 Task: Look for space in Oviedo, Spain from 4th June, 2023 to 8th June, 2023 for 2 adults in price range Rs.8000 to Rs.16000. Place can be private room with 1  bedroom having 1 bed and 1 bathroom. Property type can be house, flat, guest house, hotel. Amenities needed are: washing machine. Booking option can be shelf check-in. Required host language is English.
Action: Mouse moved to (322, 153)
Screenshot: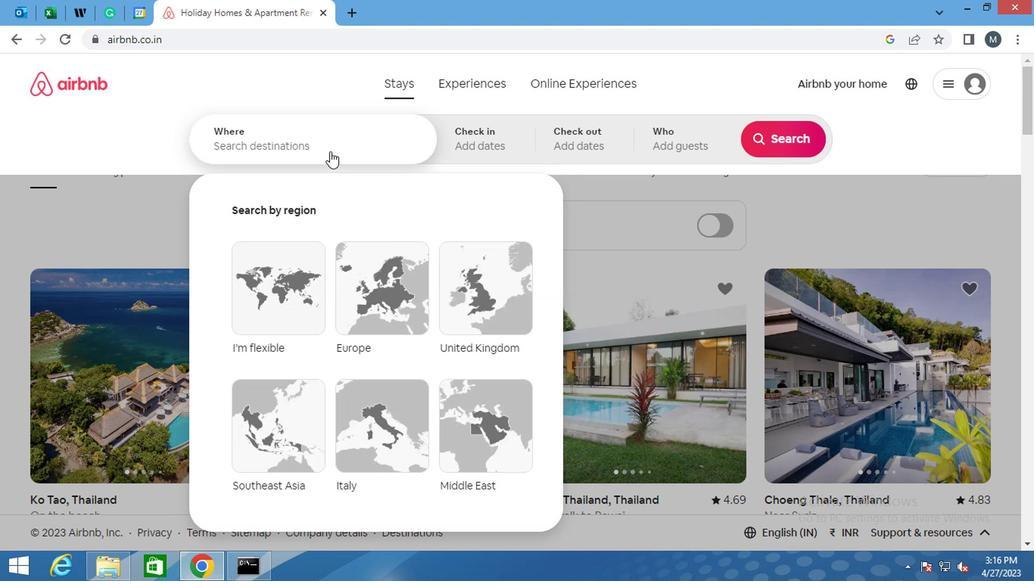 
Action: Mouse pressed left at (322, 153)
Screenshot: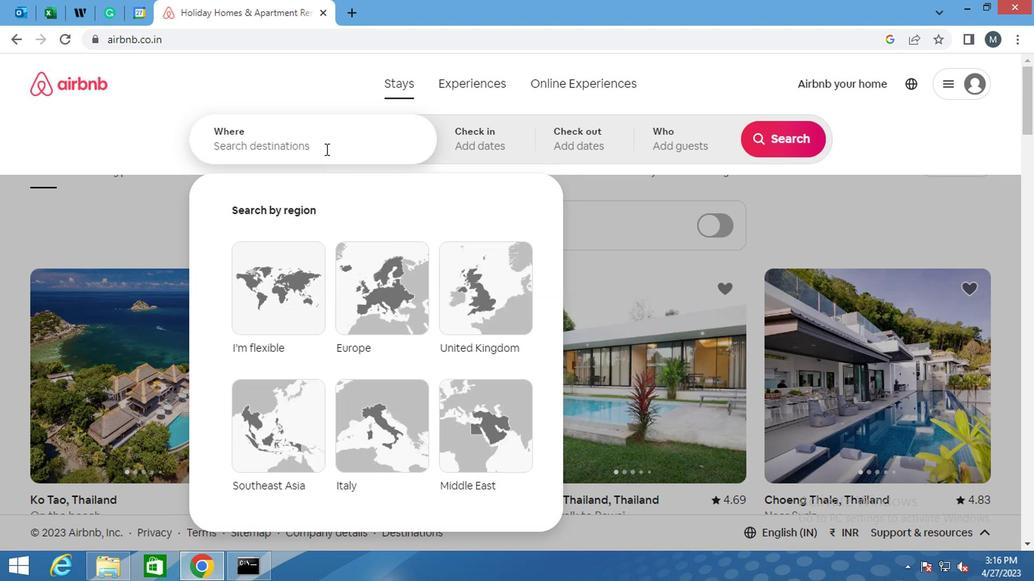
Action: Mouse moved to (320, 153)
Screenshot: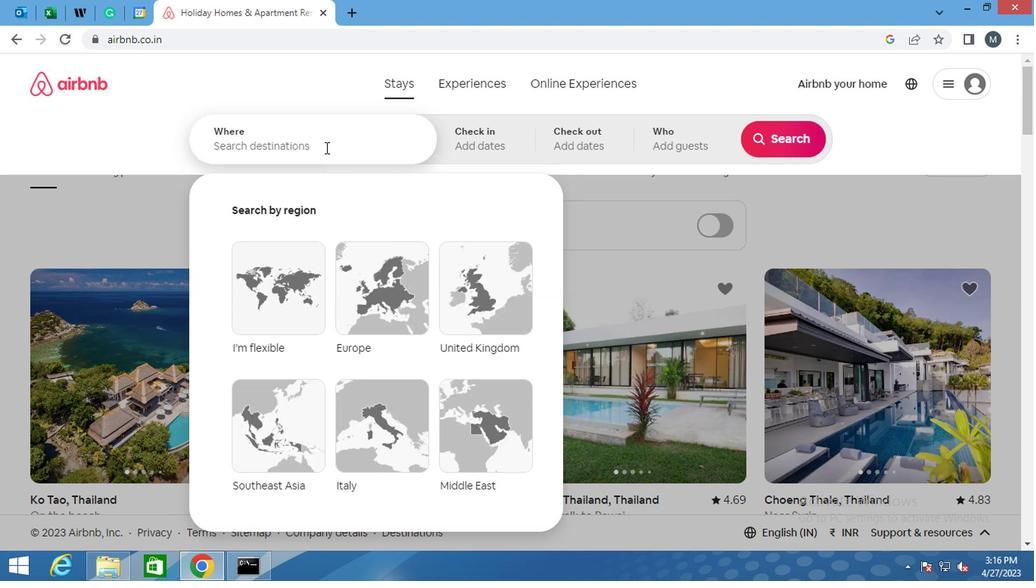 
Action: Key pressed <Key.shift>OVIEDO
Screenshot: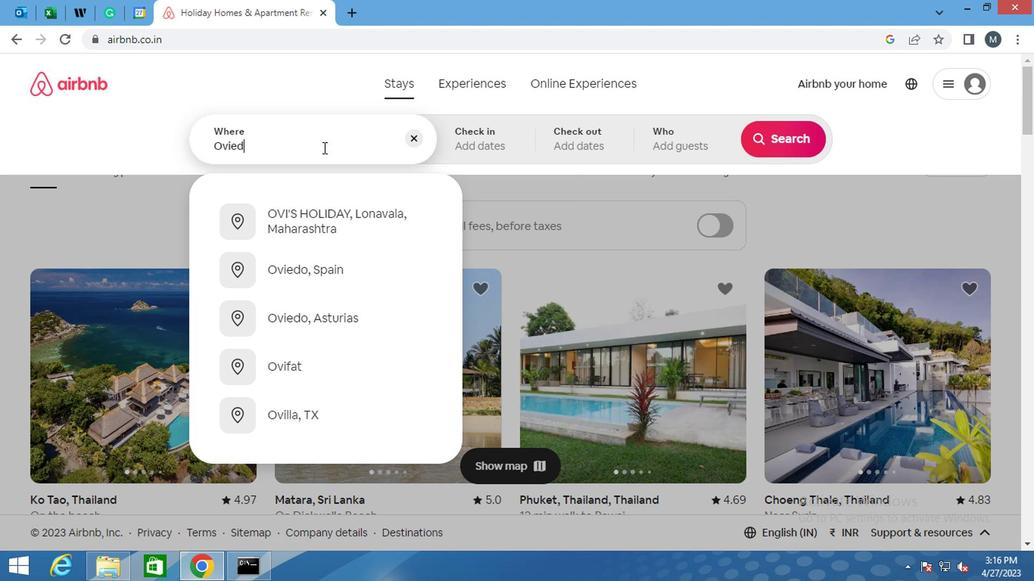 
Action: Mouse moved to (337, 224)
Screenshot: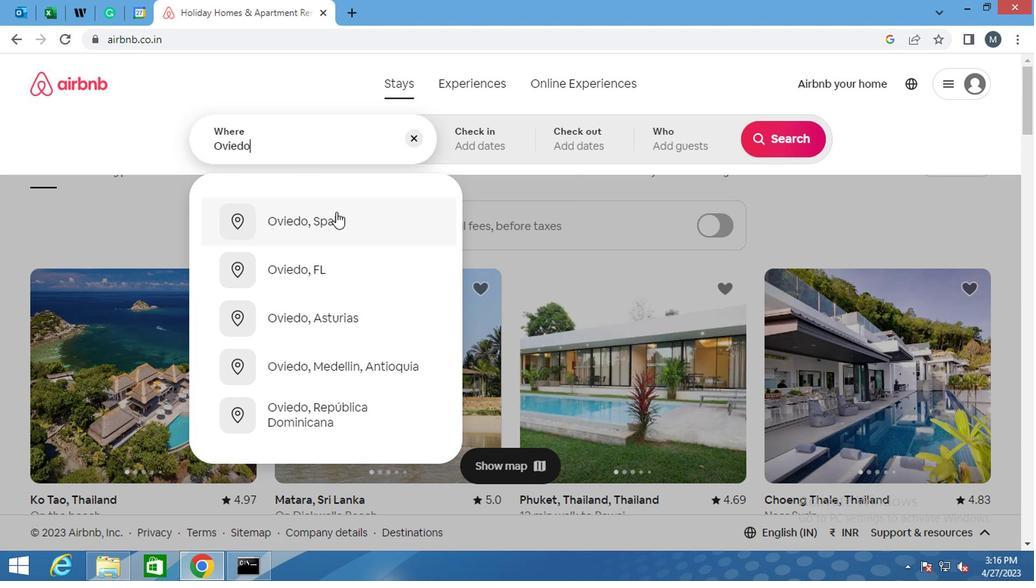 
Action: Mouse pressed left at (337, 224)
Screenshot: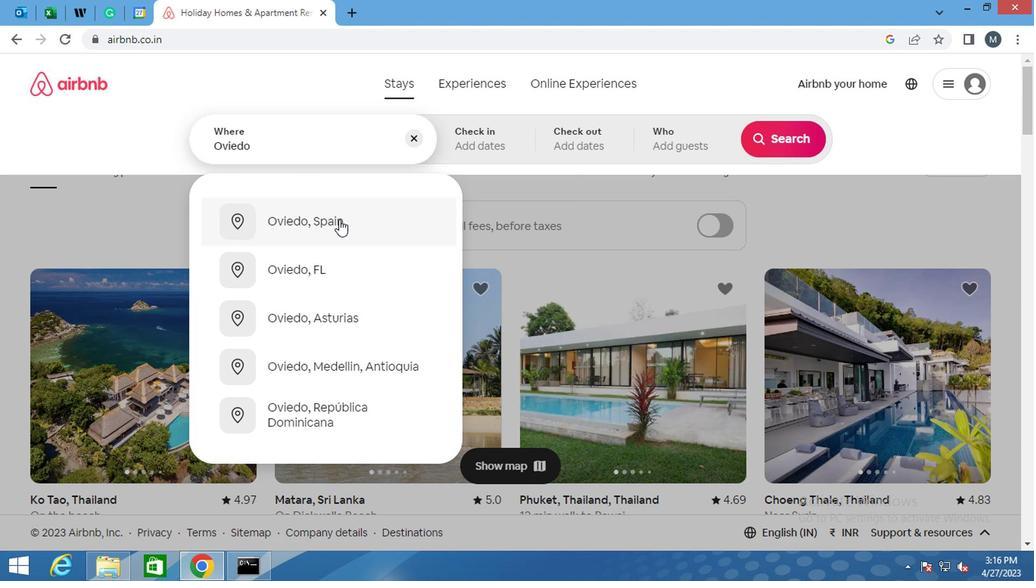 
Action: Mouse moved to (772, 259)
Screenshot: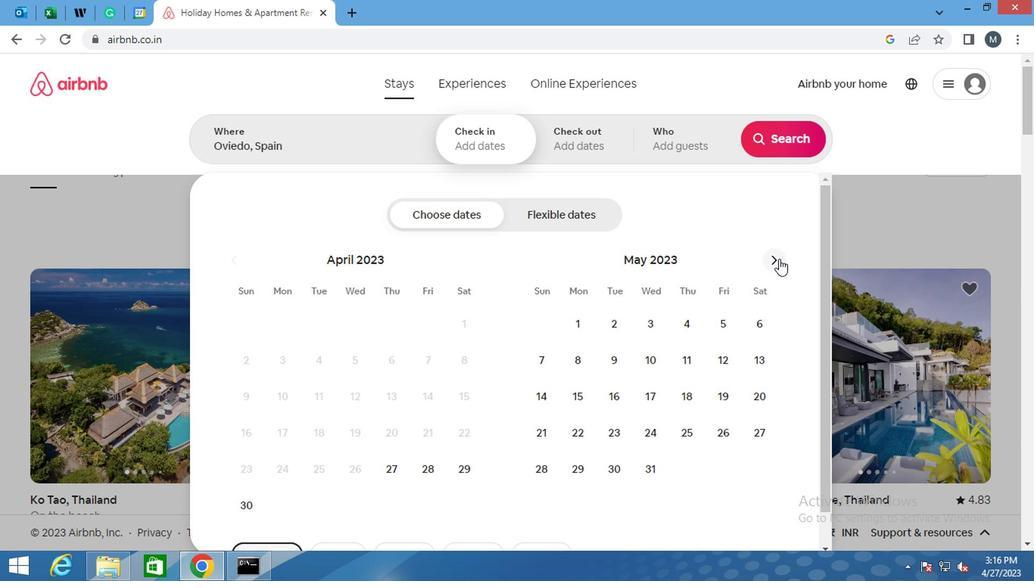 
Action: Mouse pressed left at (772, 259)
Screenshot: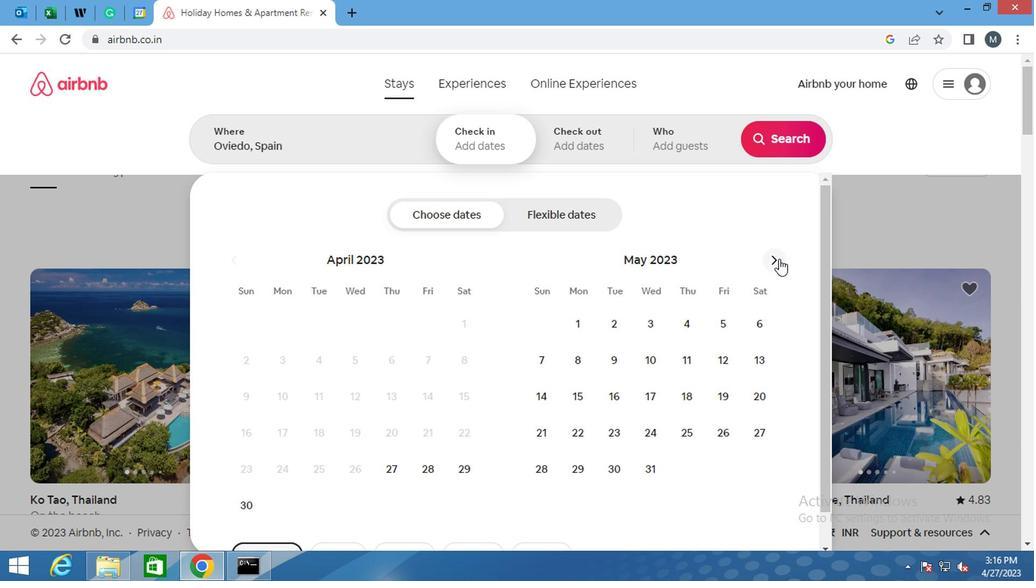 
Action: Mouse moved to (544, 362)
Screenshot: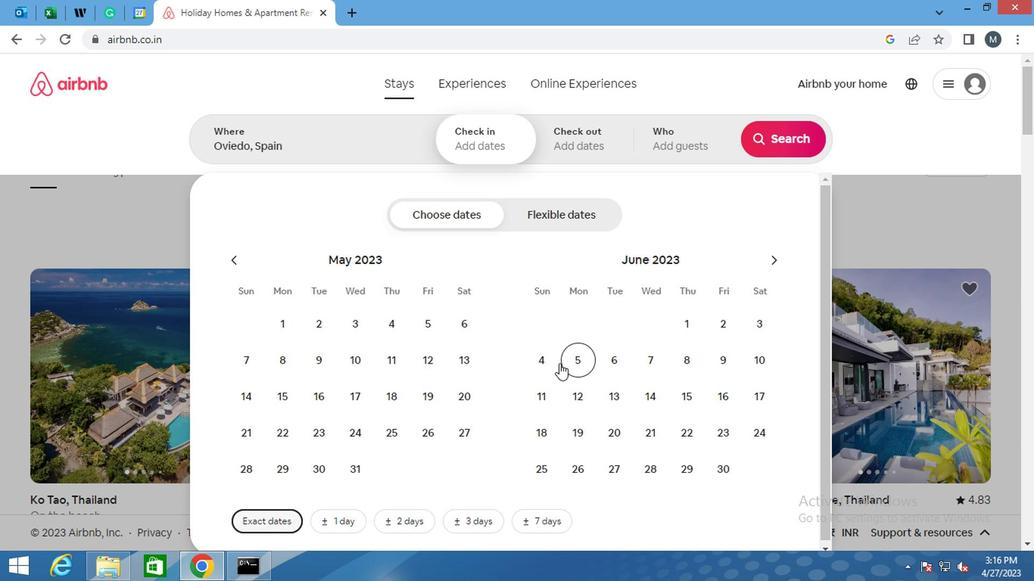 
Action: Mouse pressed left at (544, 362)
Screenshot: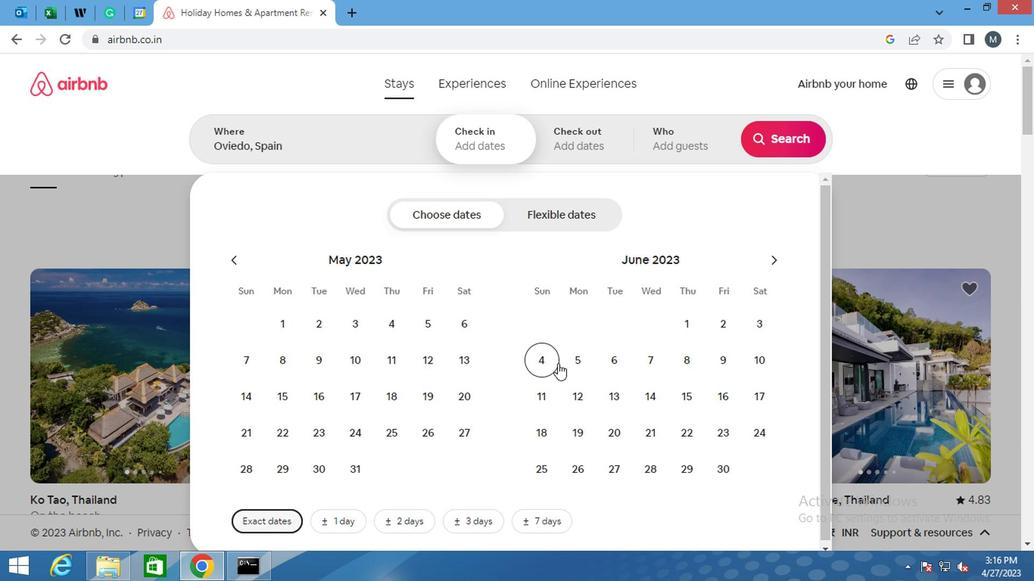
Action: Mouse moved to (683, 366)
Screenshot: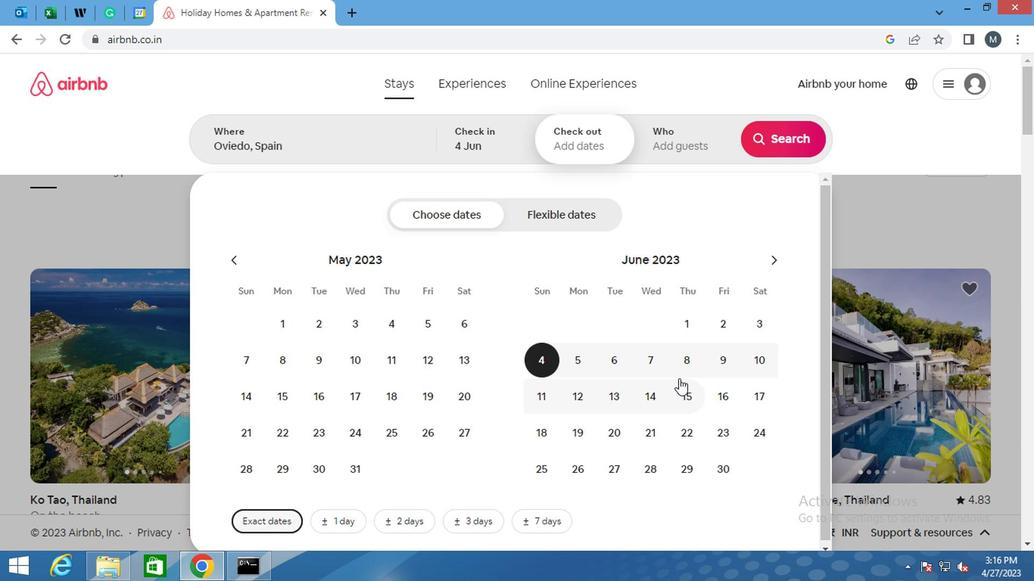 
Action: Mouse pressed left at (683, 366)
Screenshot: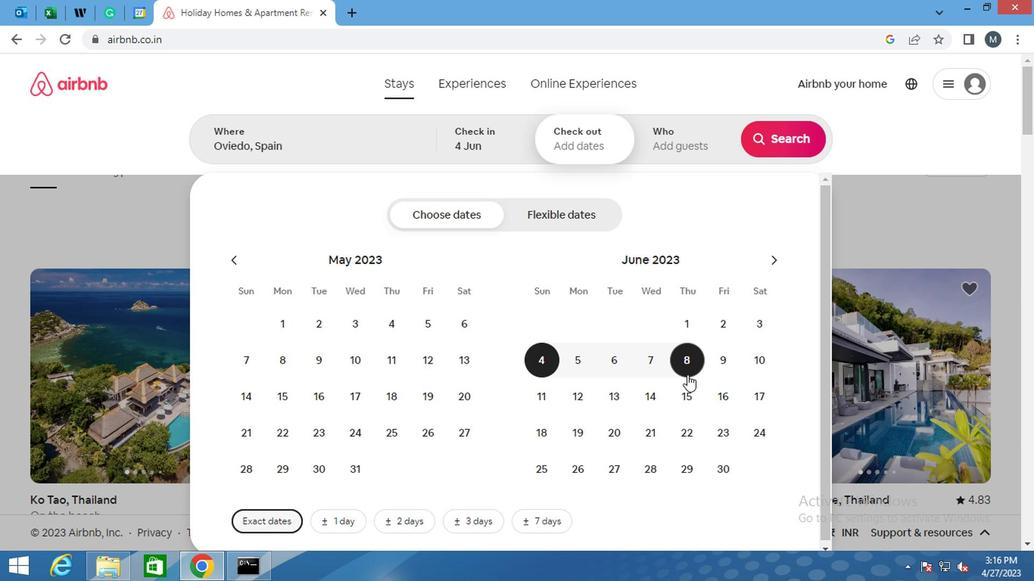 
Action: Mouse moved to (687, 147)
Screenshot: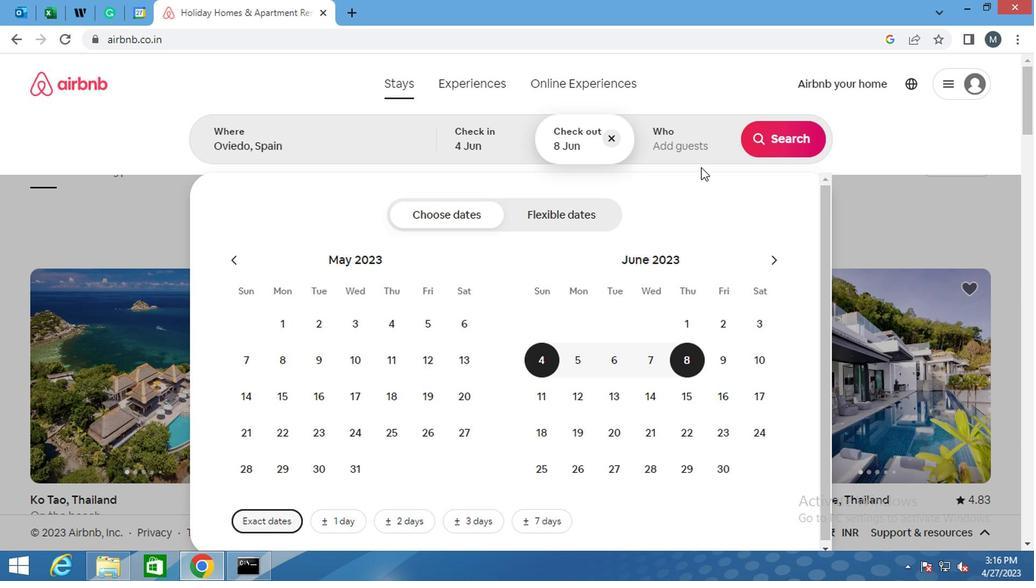 
Action: Mouse pressed left at (687, 147)
Screenshot: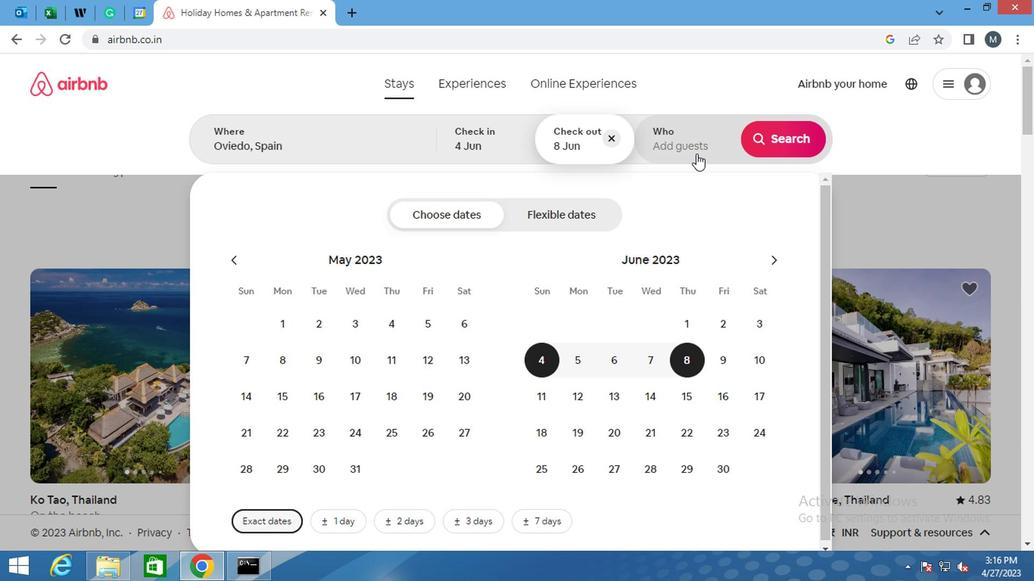 
Action: Mouse moved to (778, 229)
Screenshot: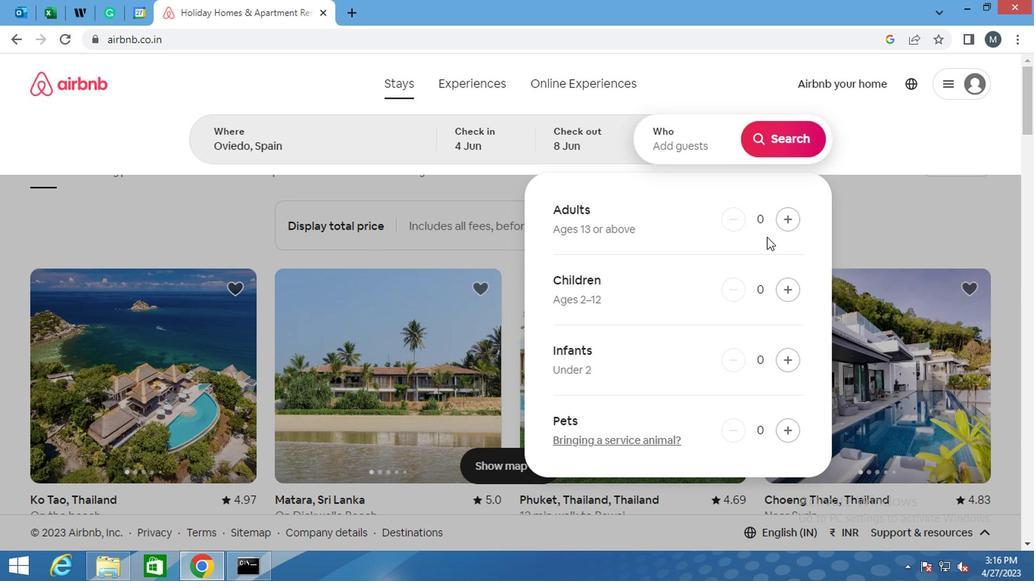 
Action: Mouse pressed left at (778, 229)
Screenshot: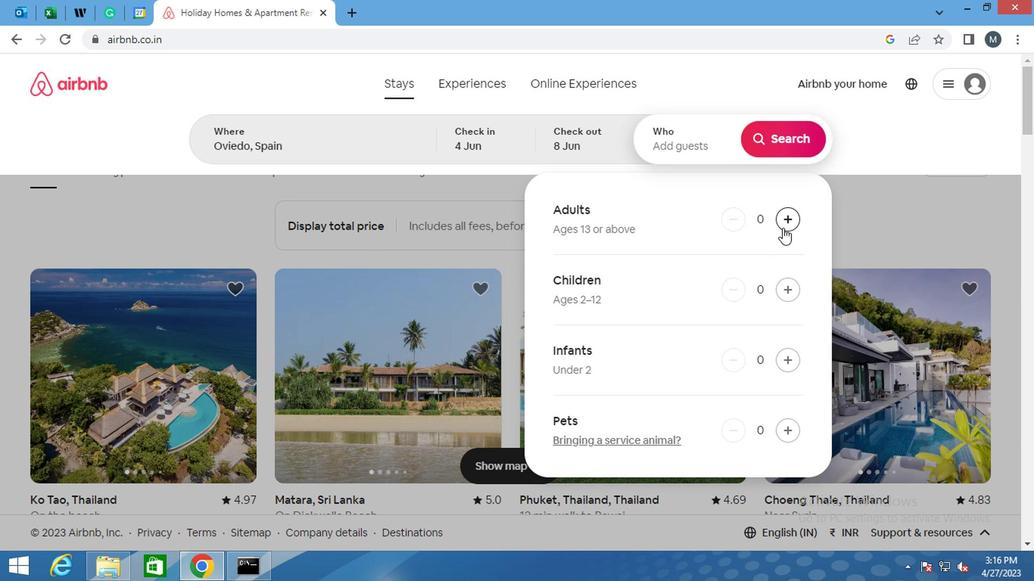 
Action: Mouse moved to (779, 229)
Screenshot: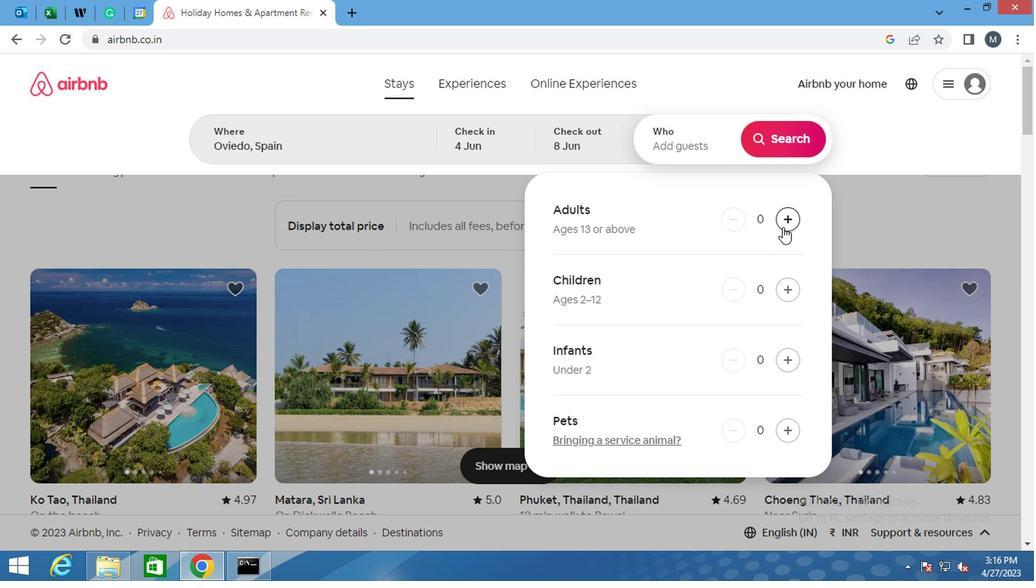 
Action: Mouse pressed left at (779, 229)
Screenshot: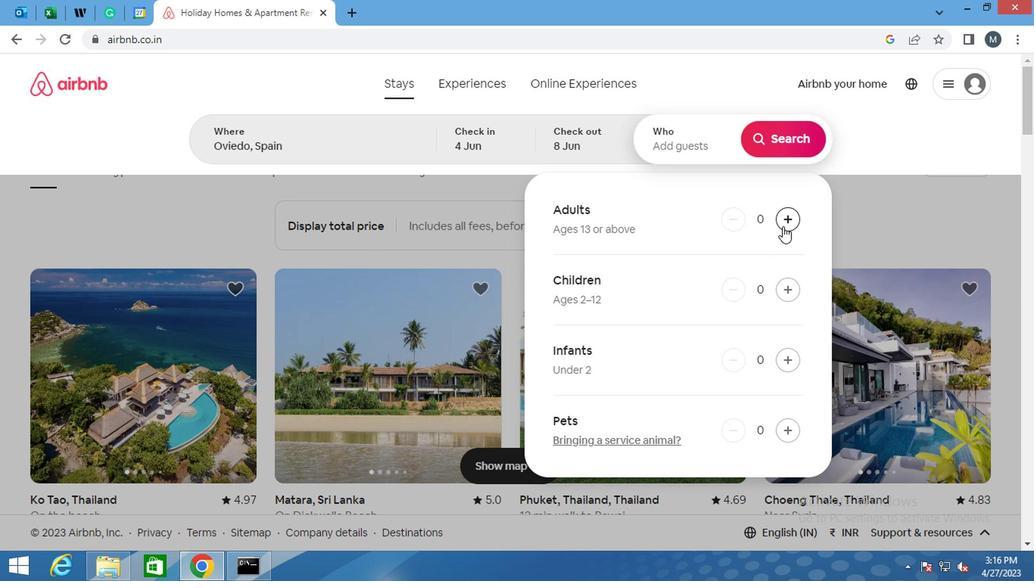 
Action: Mouse moved to (774, 147)
Screenshot: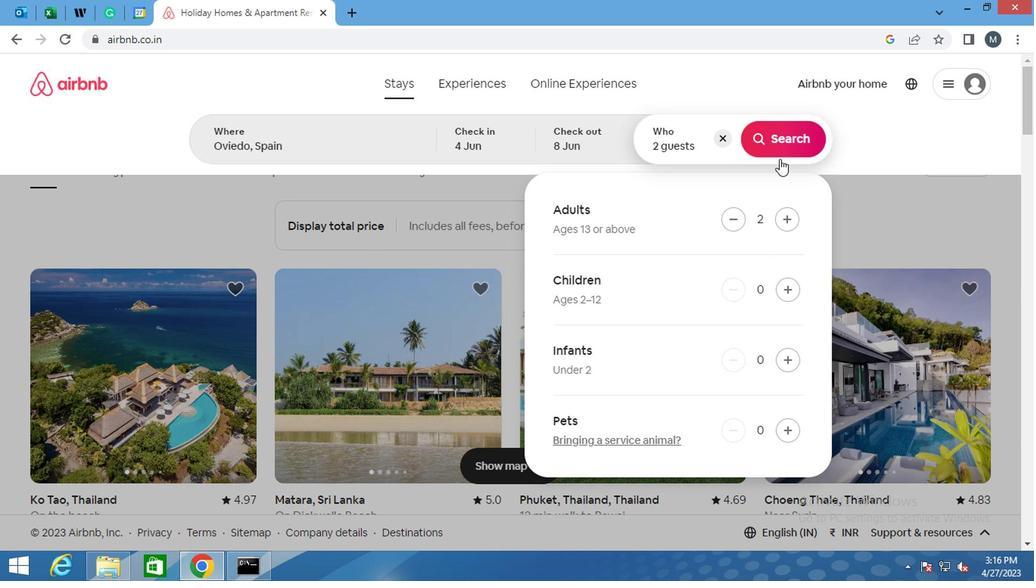 
Action: Mouse pressed left at (774, 147)
Screenshot: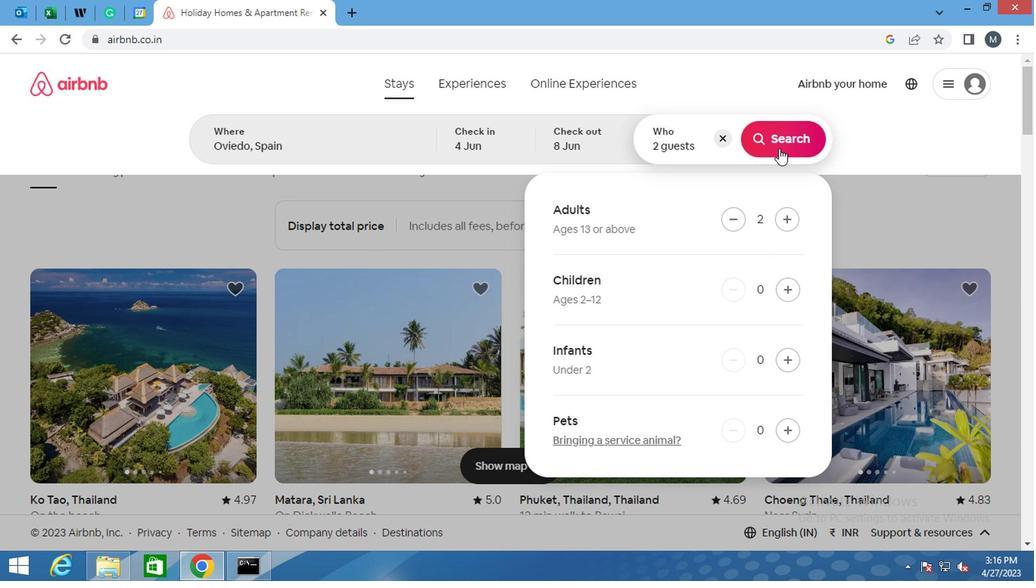 
Action: Mouse moved to (962, 148)
Screenshot: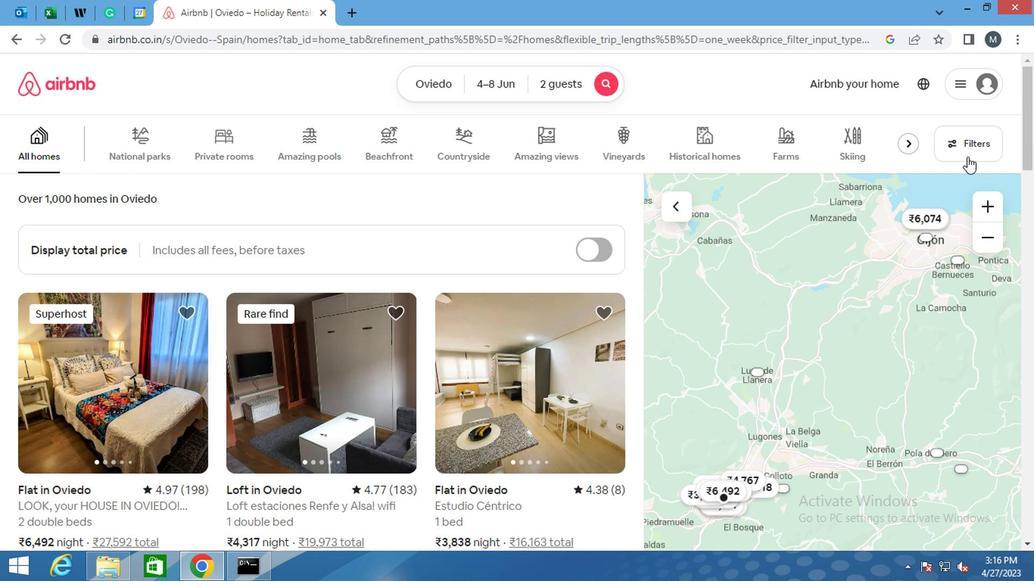 
Action: Mouse pressed left at (962, 148)
Screenshot: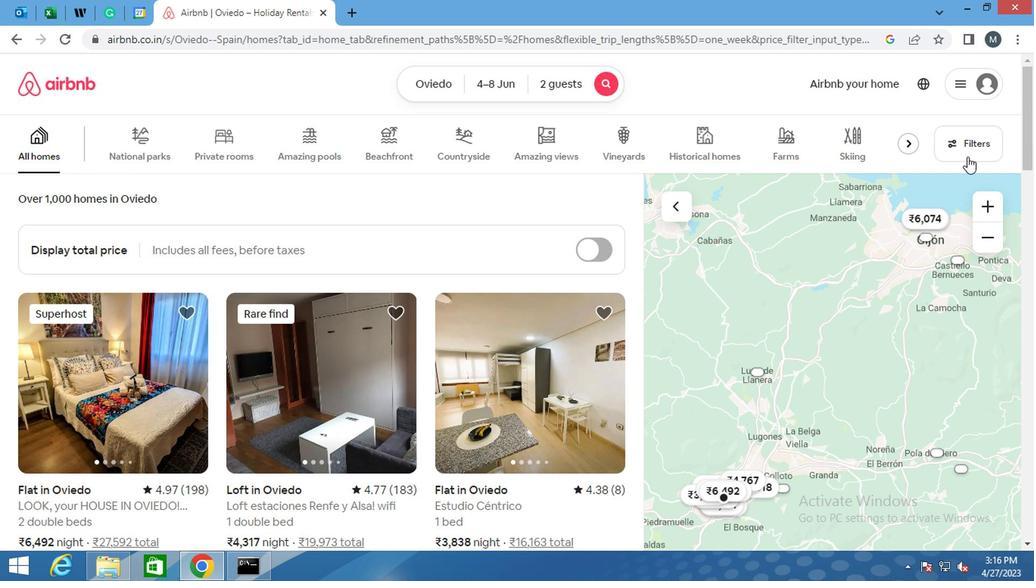 
Action: Mouse moved to (380, 335)
Screenshot: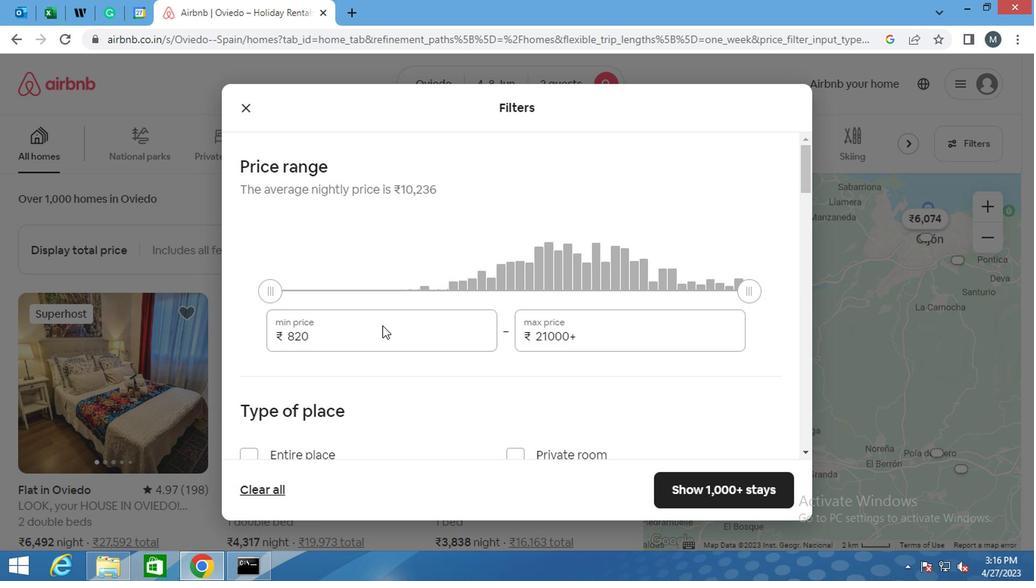 
Action: Mouse pressed left at (380, 335)
Screenshot: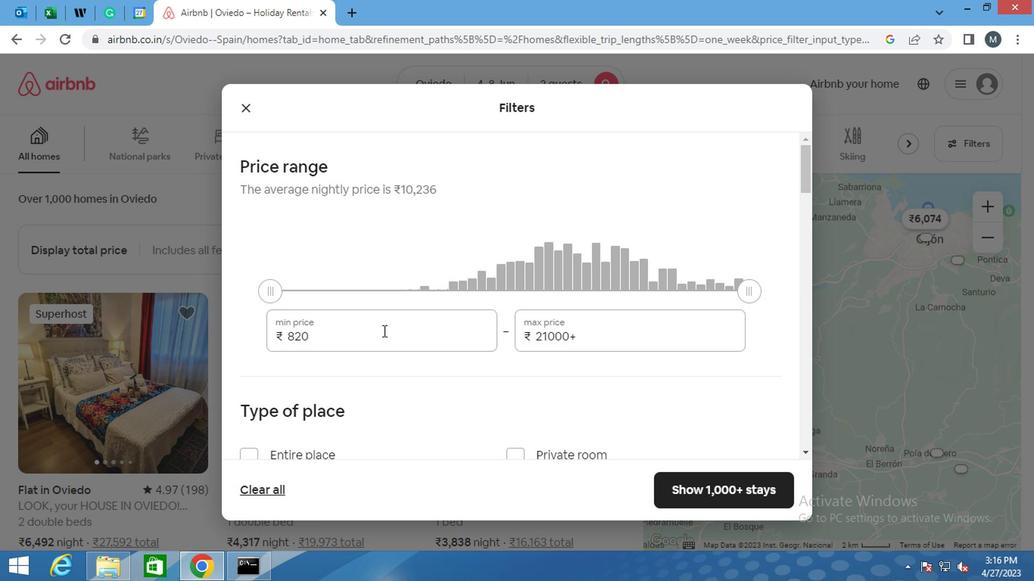 
Action: Mouse pressed left at (380, 335)
Screenshot: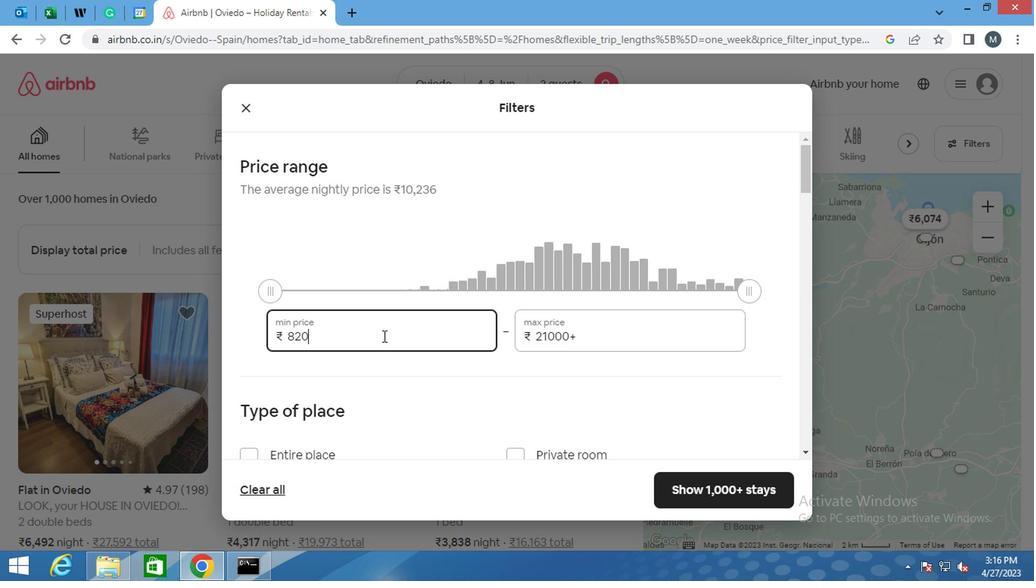 
Action: Key pressed 8000
Screenshot: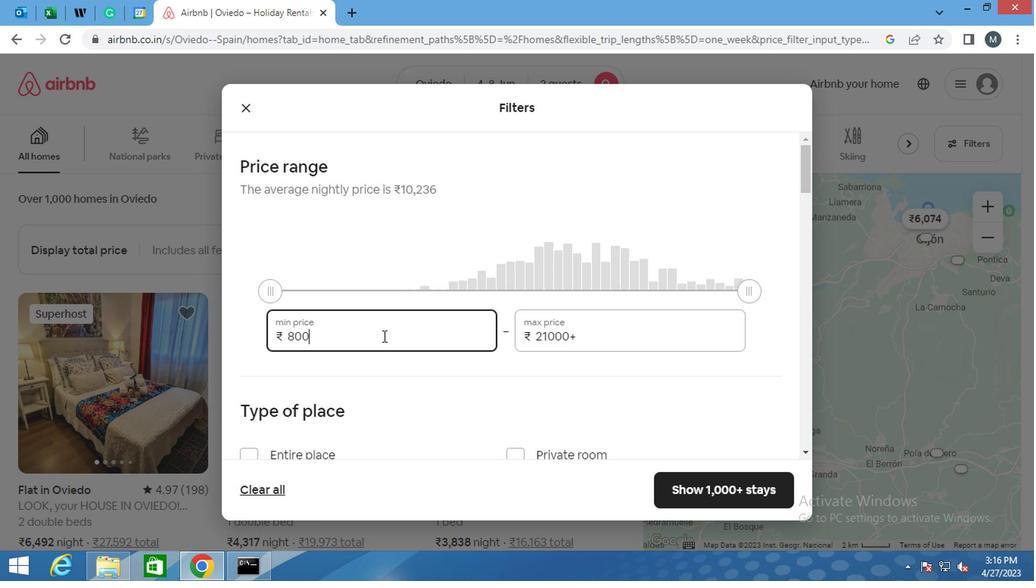 
Action: Mouse moved to (590, 332)
Screenshot: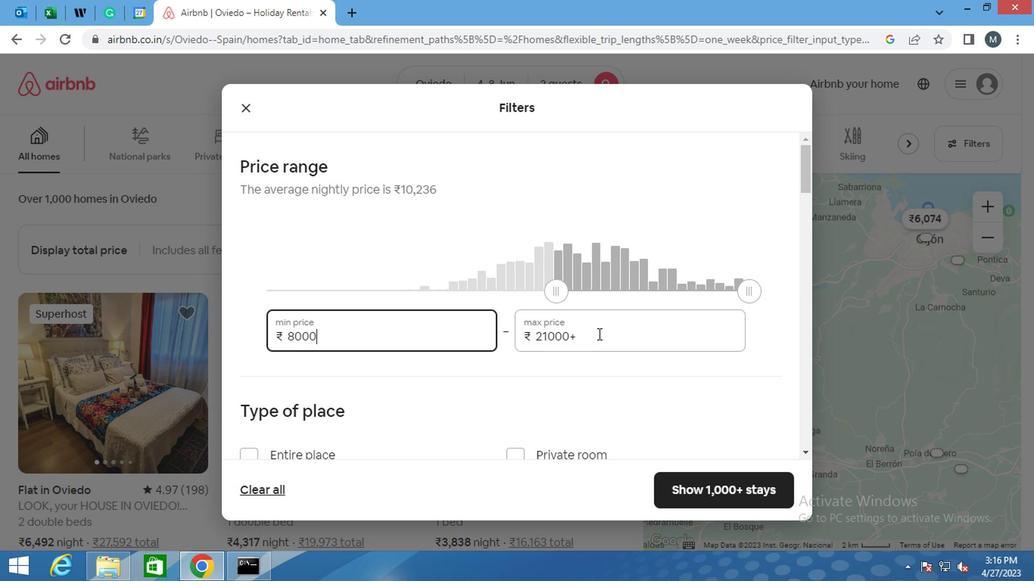 
Action: Mouse pressed left at (590, 332)
Screenshot: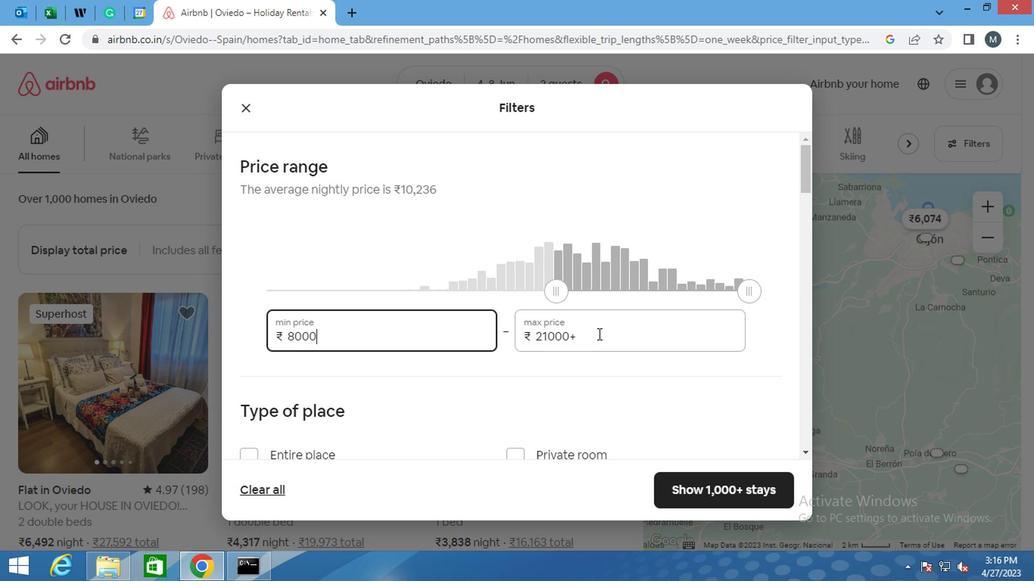 
Action: Mouse moved to (525, 330)
Screenshot: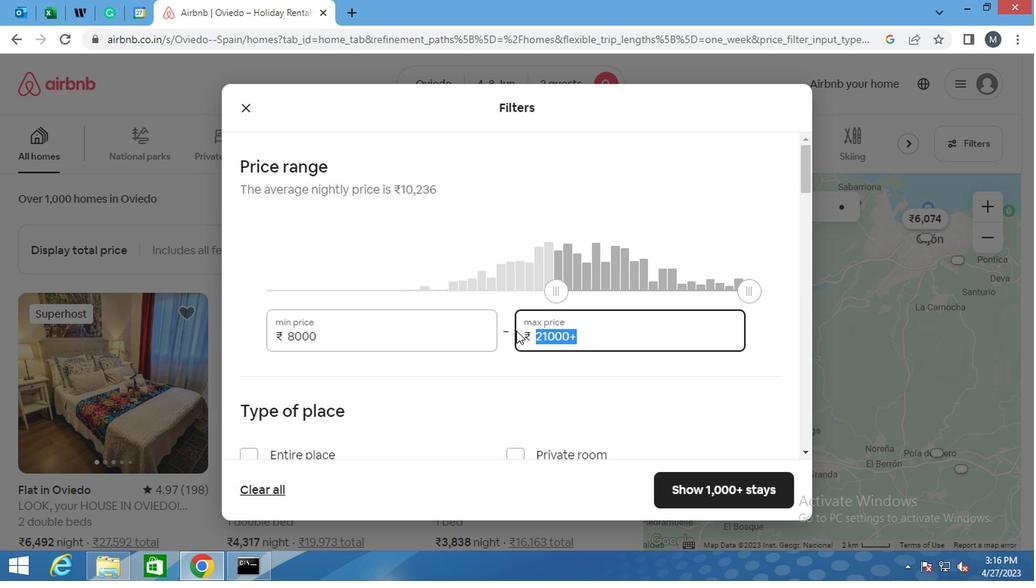 
Action: Key pressed 16
Screenshot: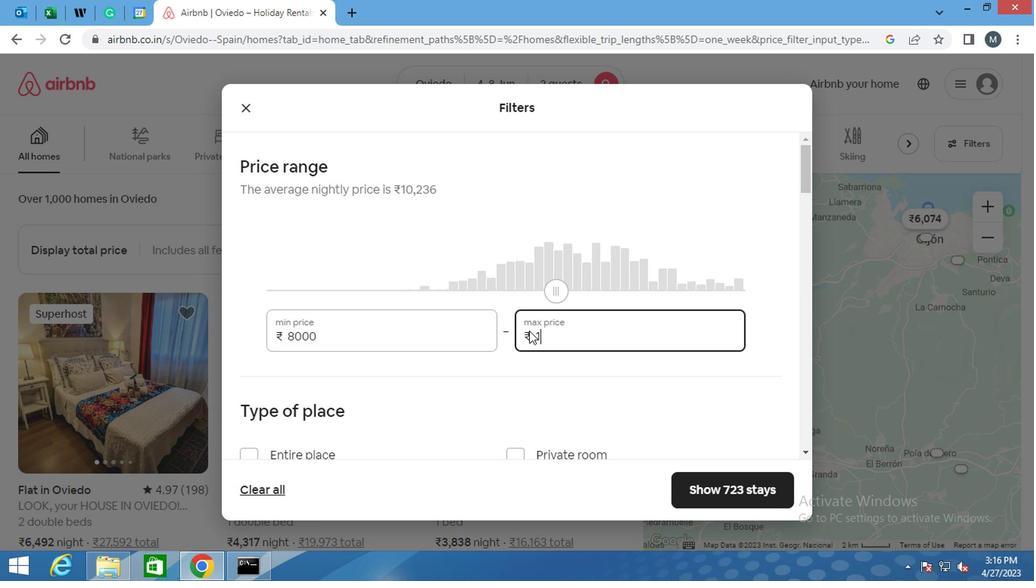 
Action: Mouse moved to (561, 348)
Screenshot: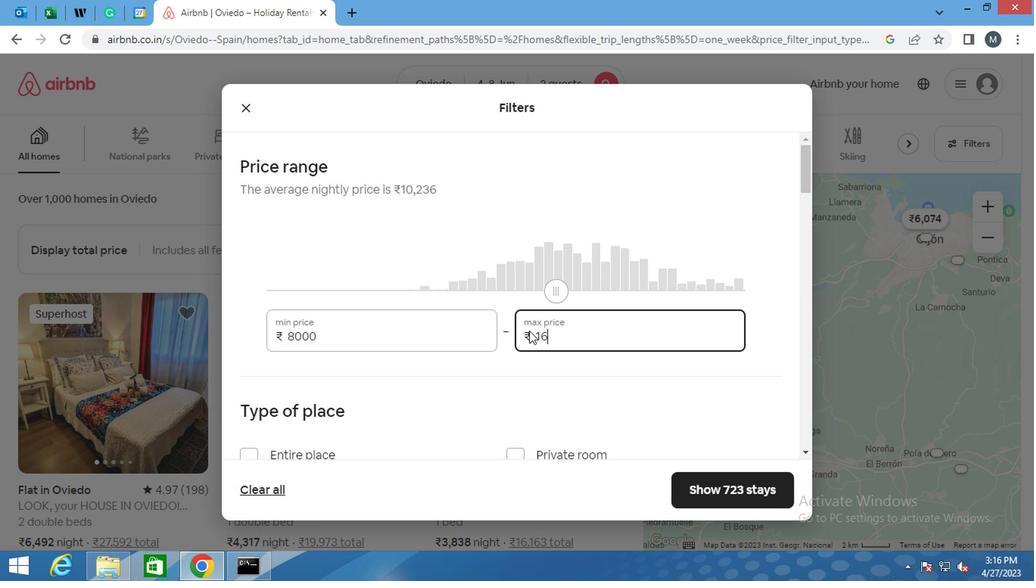 
Action: Key pressed 000
Screenshot: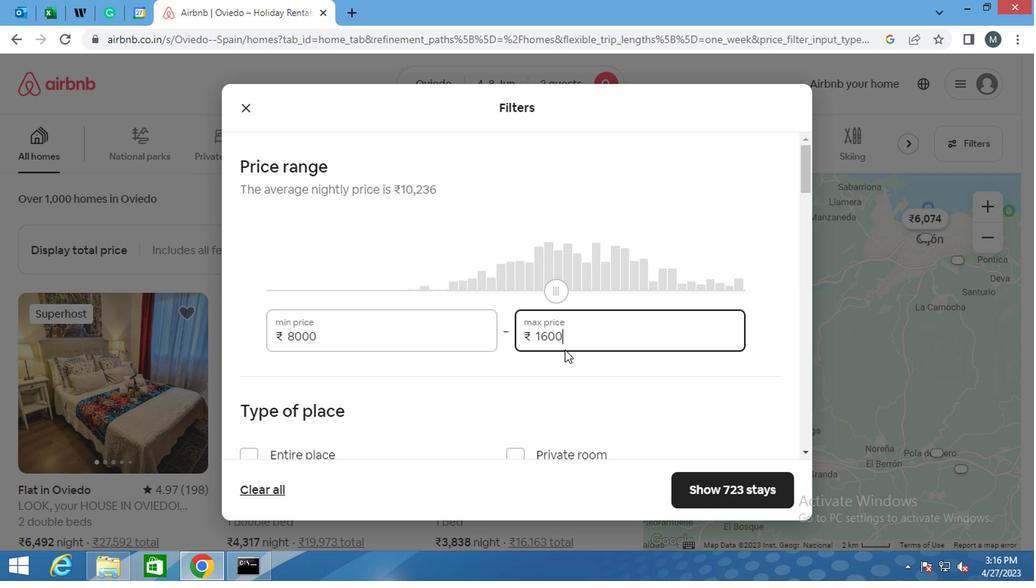 
Action: Mouse moved to (533, 333)
Screenshot: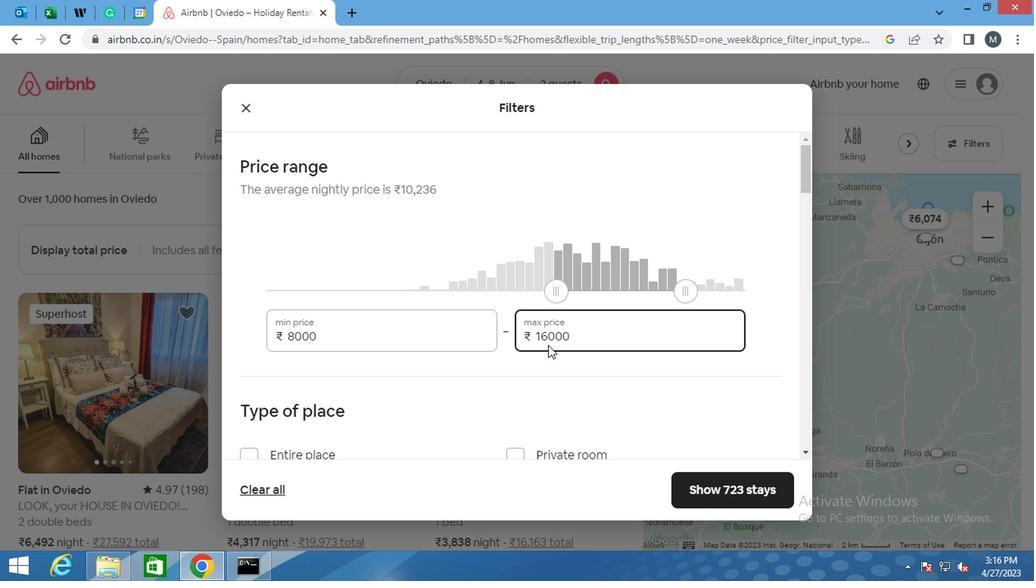 
Action: Mouse scrolled (533, 332) with delta (0, 0)
Screenshot: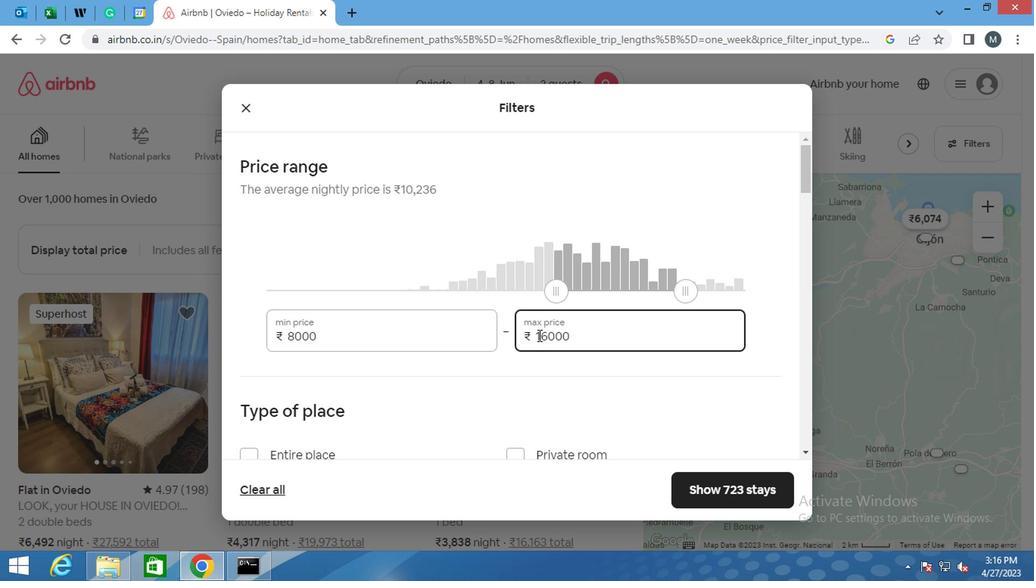 
Action: Mouse scrolled (533, 332) with delta (0, 0)
Screenshot: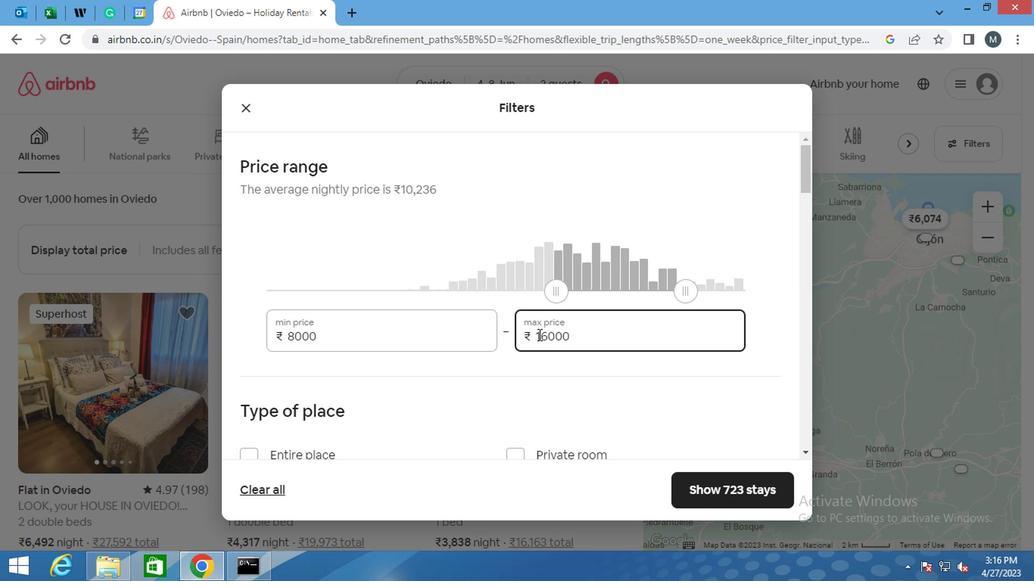 
Action: Mouse moved to (527, 334)
Screenshot: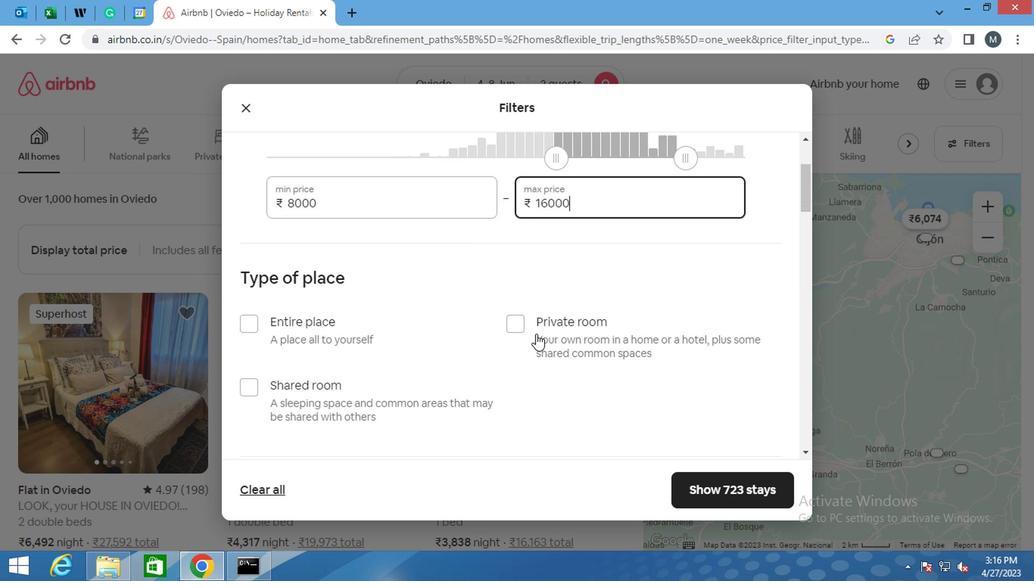 
Action: Mouse scrolled (527, 334) with delta (0, 0)
Screenshot: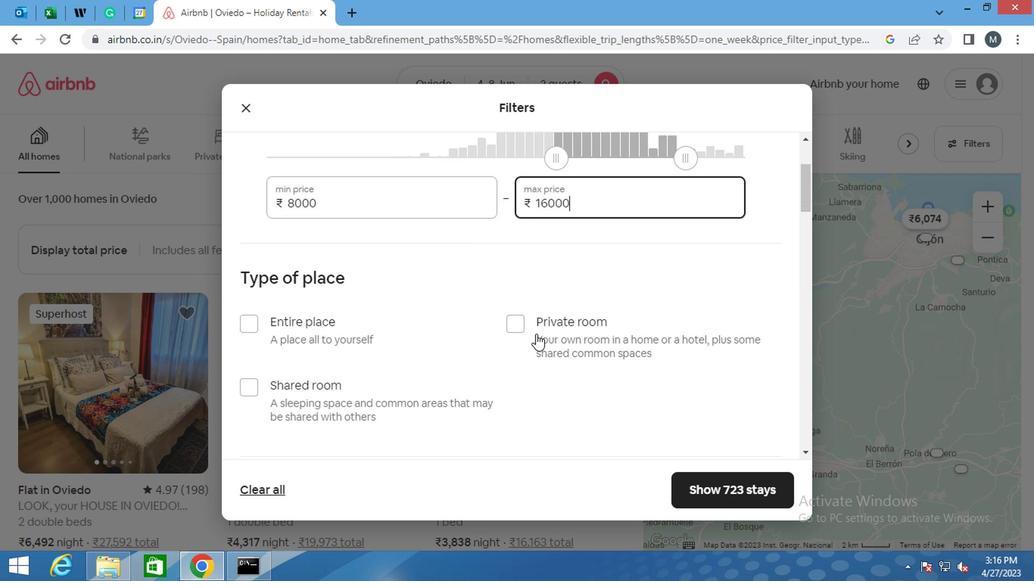 
Action: Mouse moved to (514, 230)
Screenshot: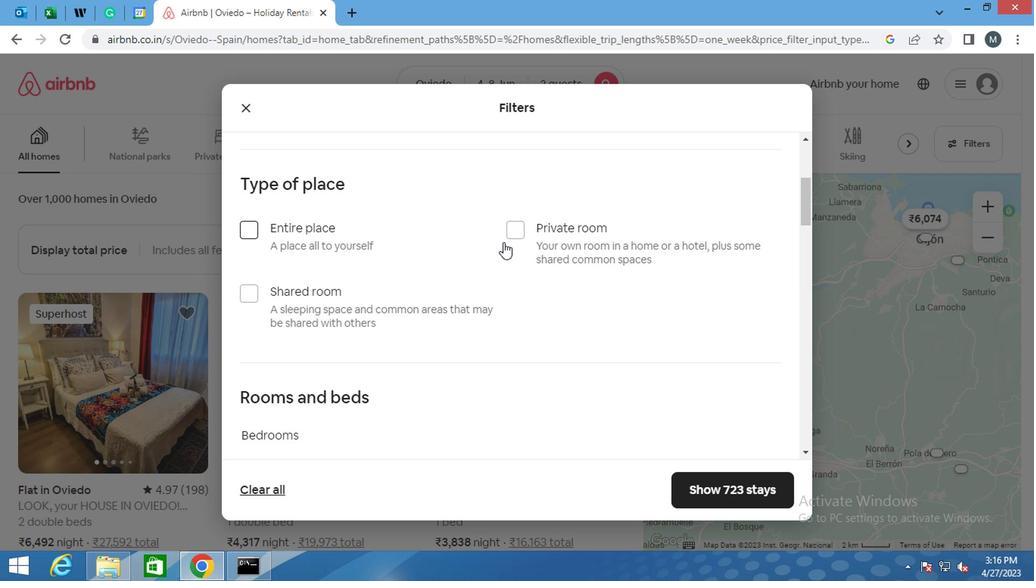 
Action: Mouse pressed left at (514, 230)
Screenshot: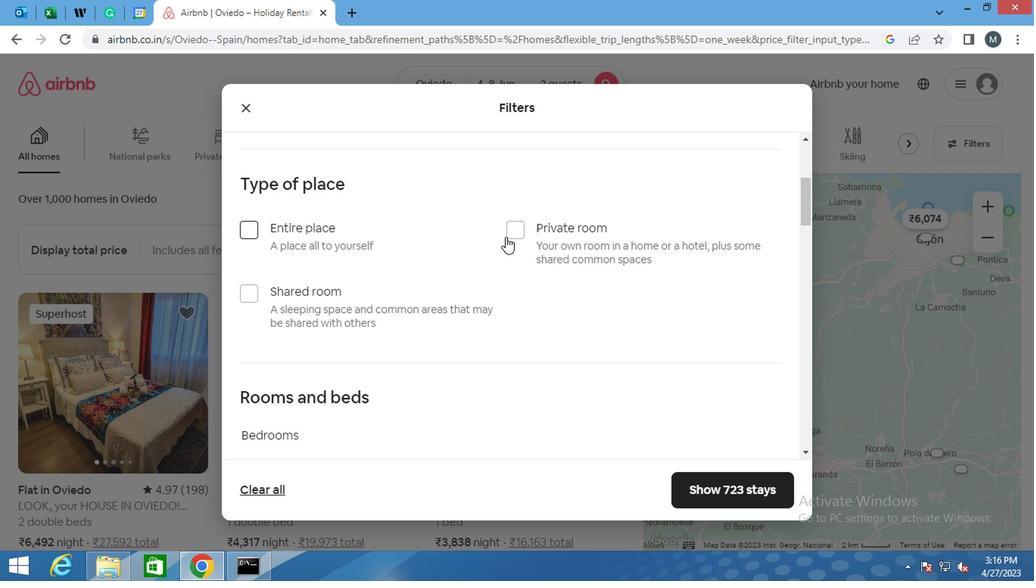 
Action: Mouse moved to (366, 269)
Screenshot: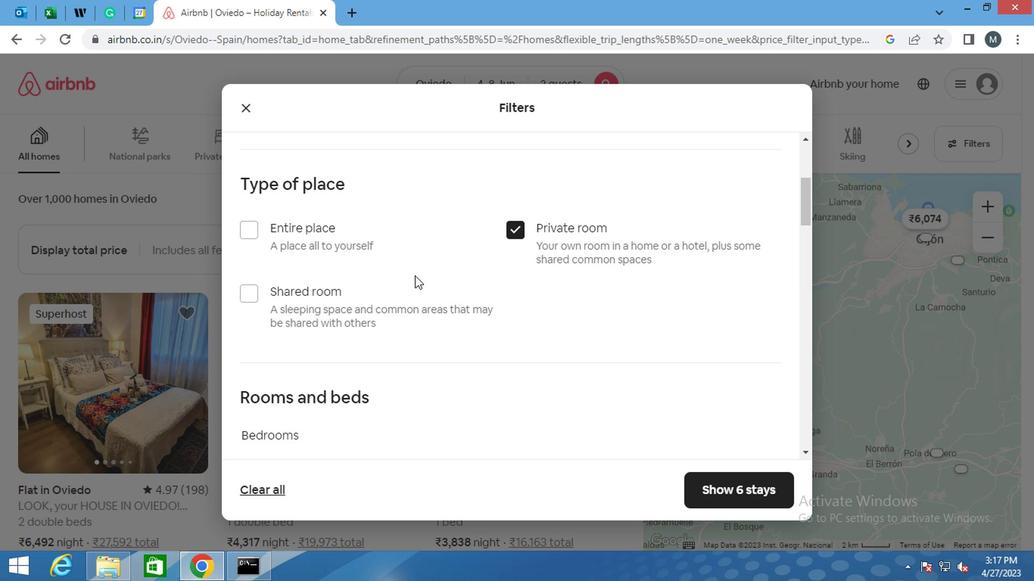 
Action: Mouse scrolled (366, 268) with delta (0, 0)
Screenshot: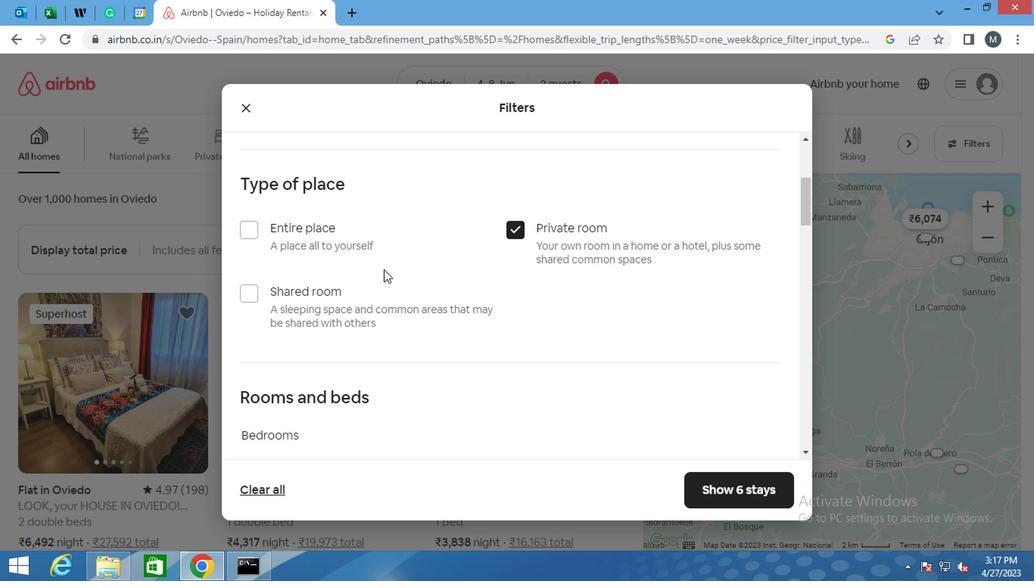 
Action: Mouse scrolled (366, 268) with delta (0, 0)
Screenshot: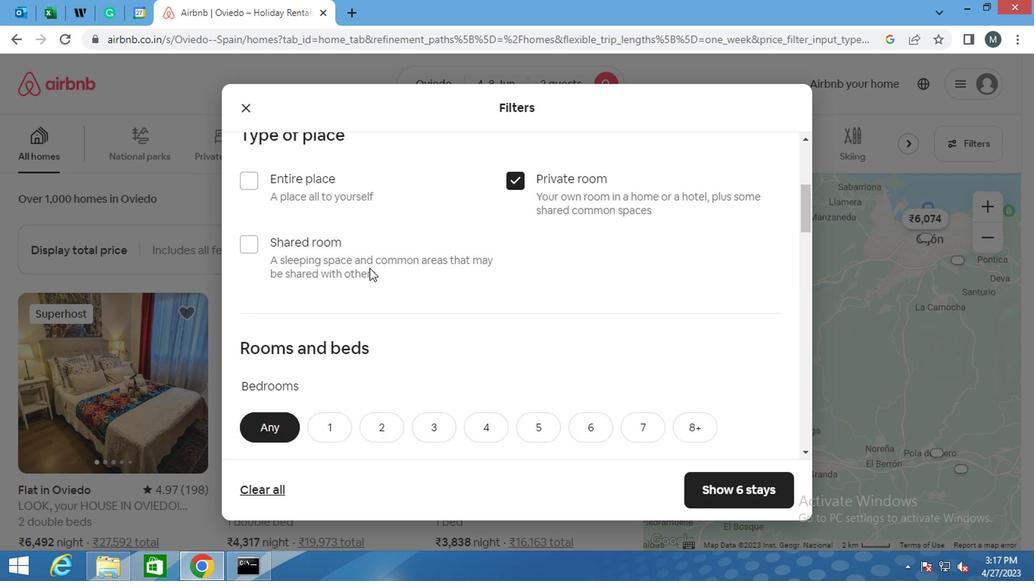 
Action: Mouse moved to (356, 303)
Screenshot: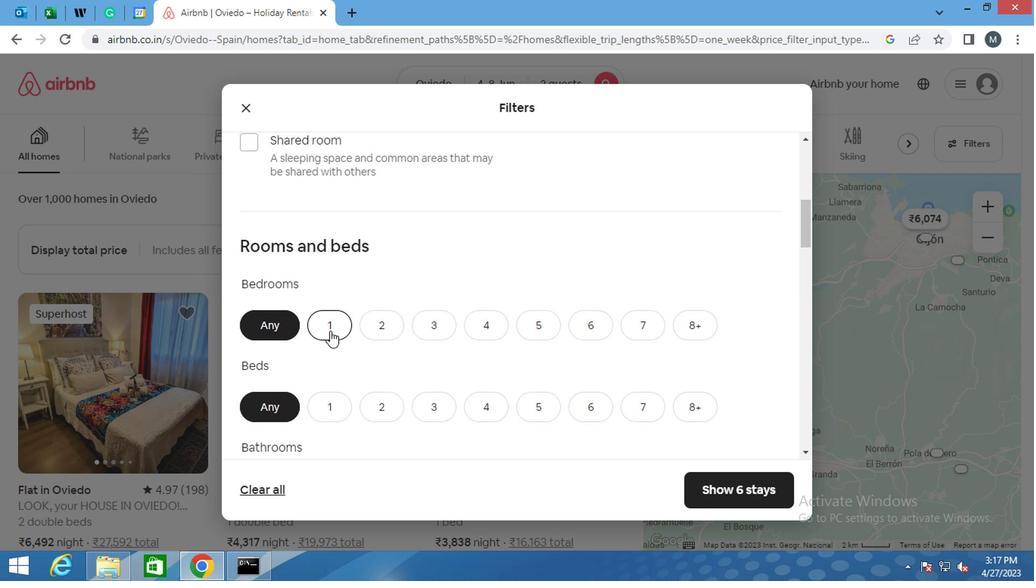 
Action: Mouse scrolled (356, 303) with delta (0, 0)
Screenshot: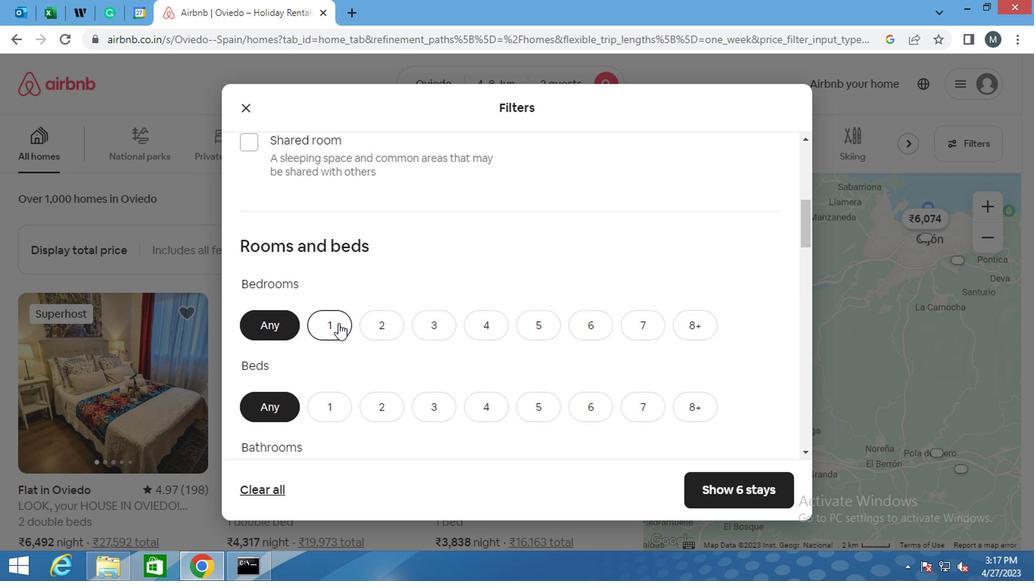 
Action: Mouse scrolled (356, 303) with delta (0, 0)
Screenshot: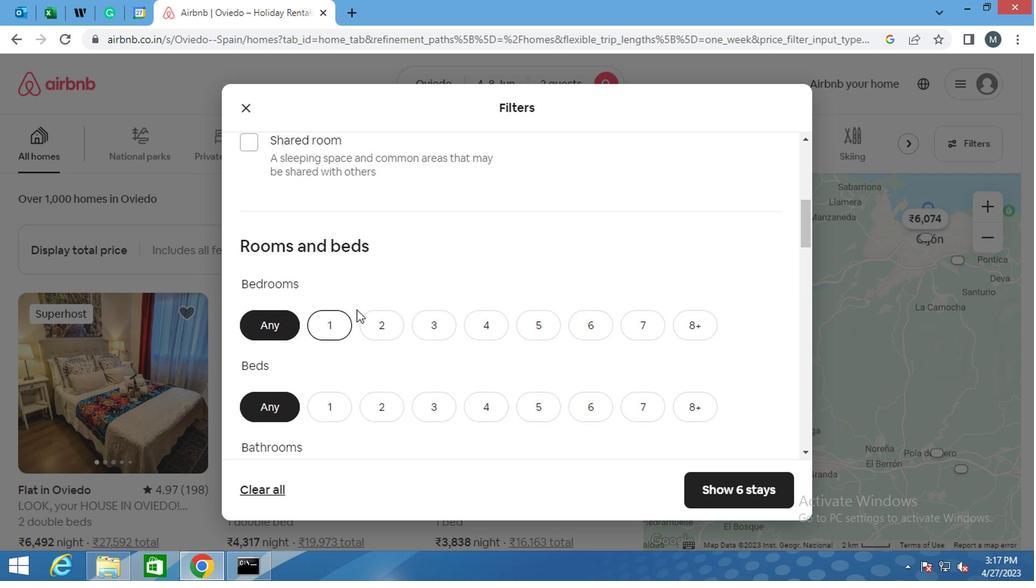 
Action: Mouse moved to (323, 176)
Screenshot: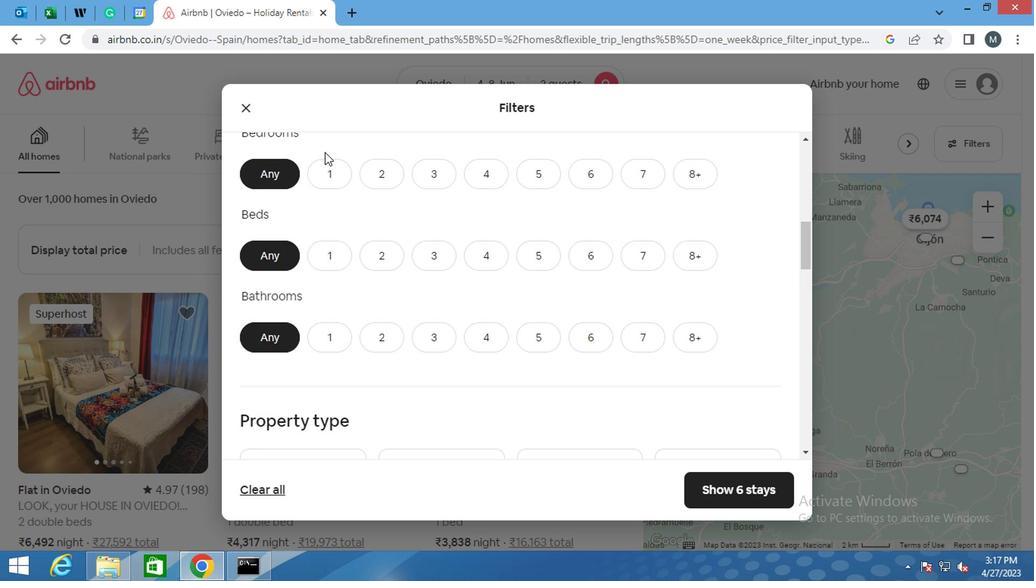 
Action: Mouse pressed left at (323, 176)
Screenshot: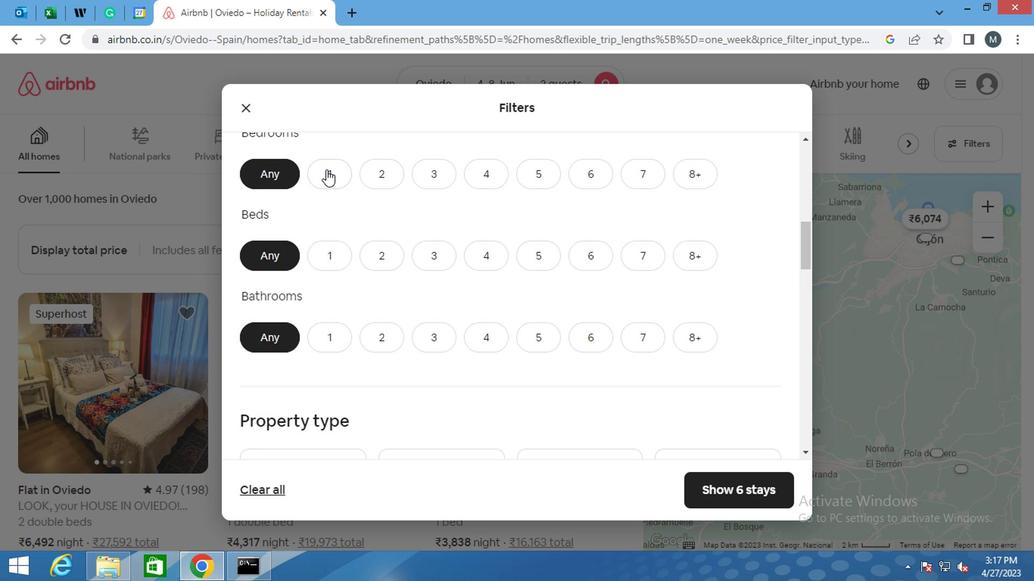 
Action: Mouse moved to (320, 257)
Screenshot: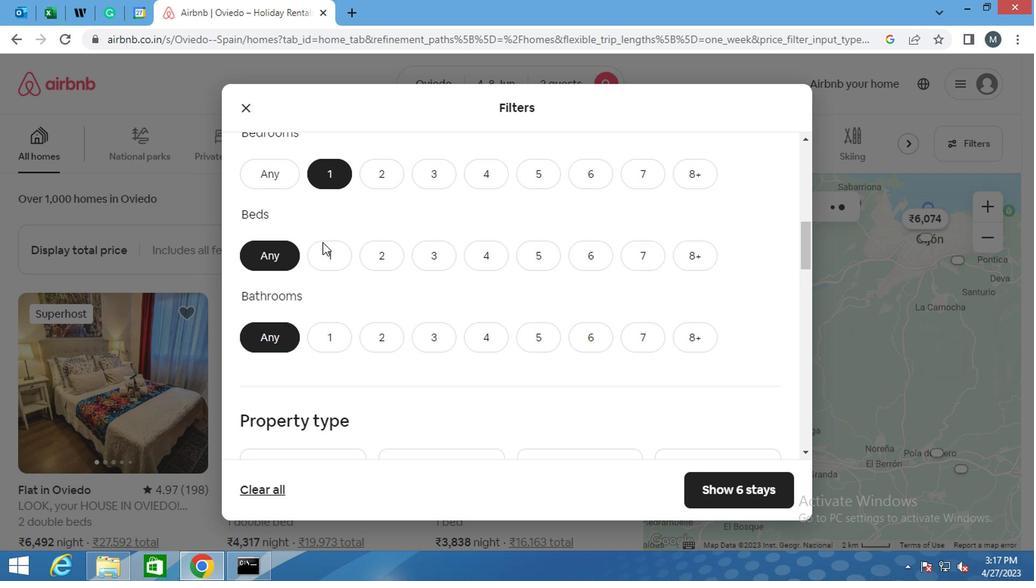 
Action: Mouse pressed left at (320, 257)
Screenshot: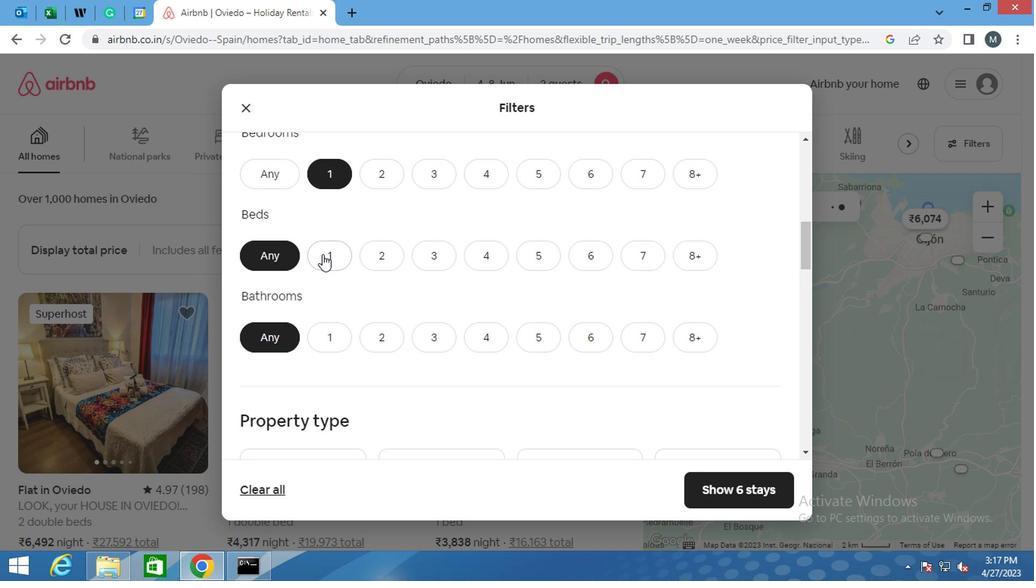 
Action: Mouse moved to (322, 347)
Screenshot: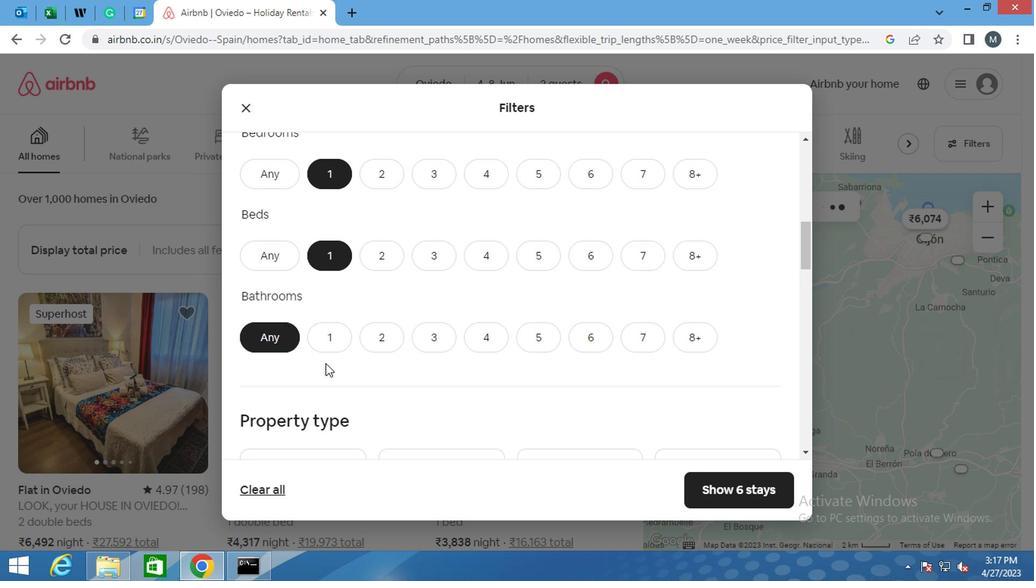 
Action: Mouse pressed left at (322, 347)
Screenshot: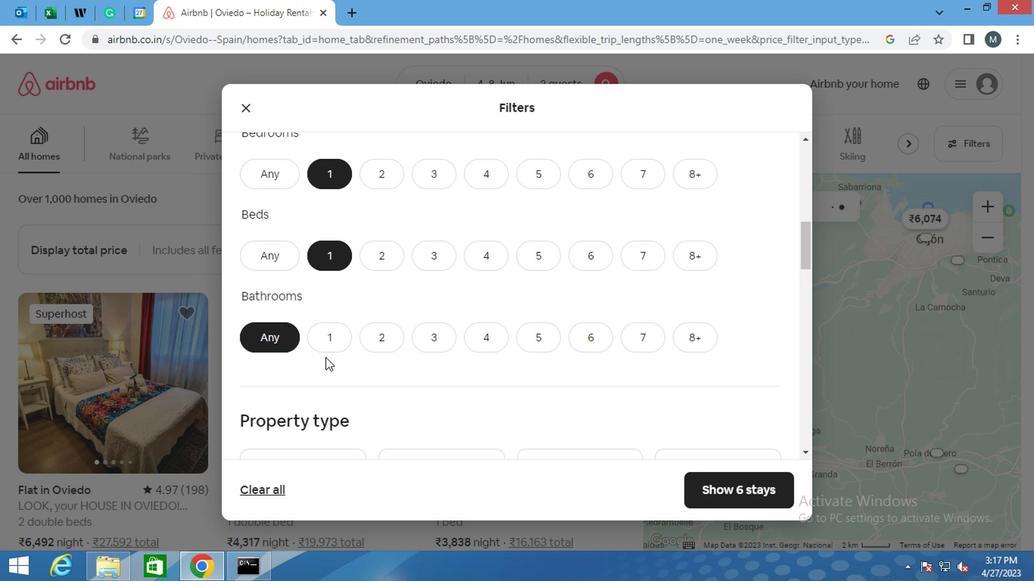 
Action: Mouse moved to (281, 328)
Screenshot: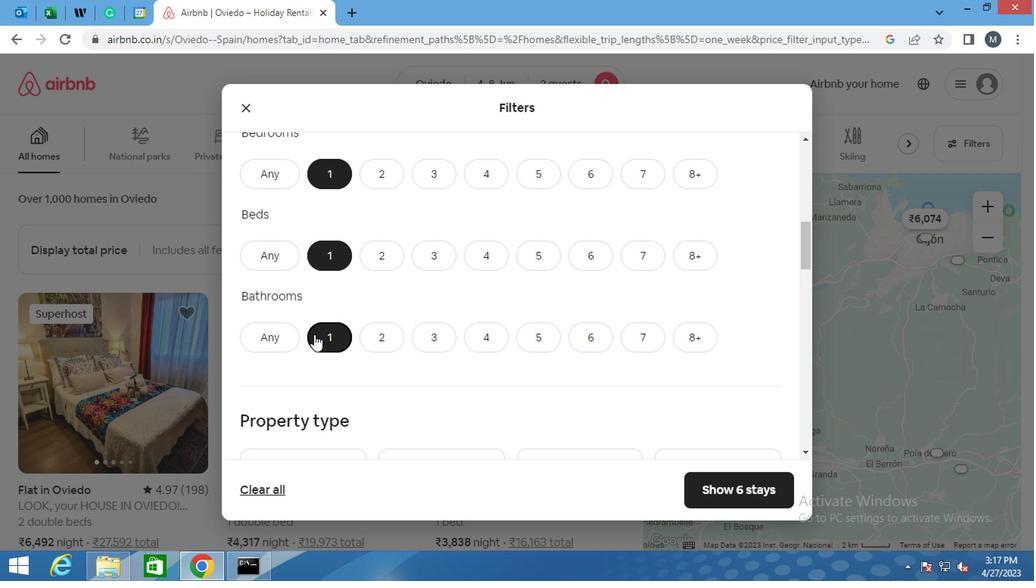 
Action: Mouse scrolled (281, 327) with delta (0, 0)
Screenshot: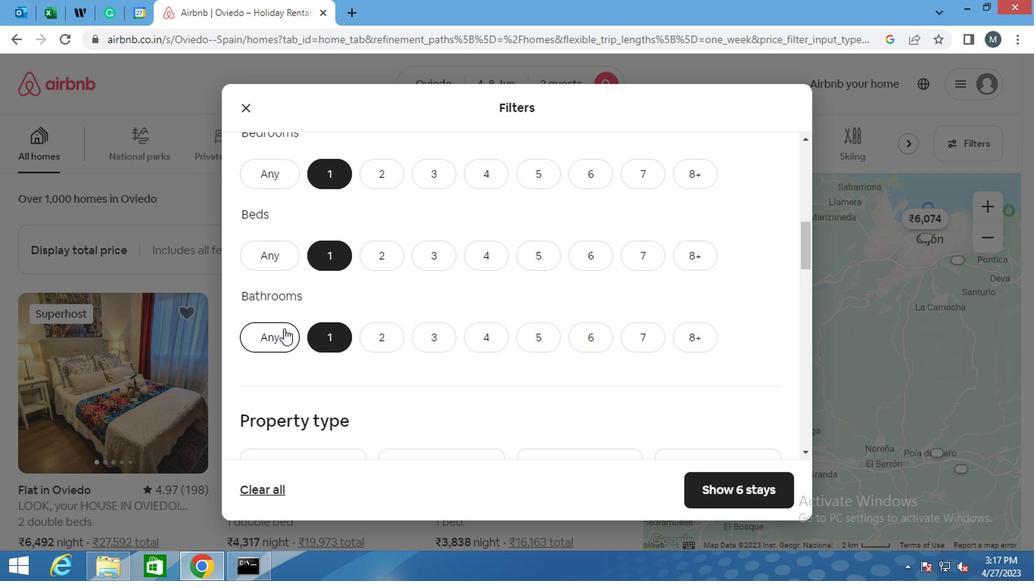 
Action: Mouse scrolled (281, 327) with delta (0, 0)
Screenshot: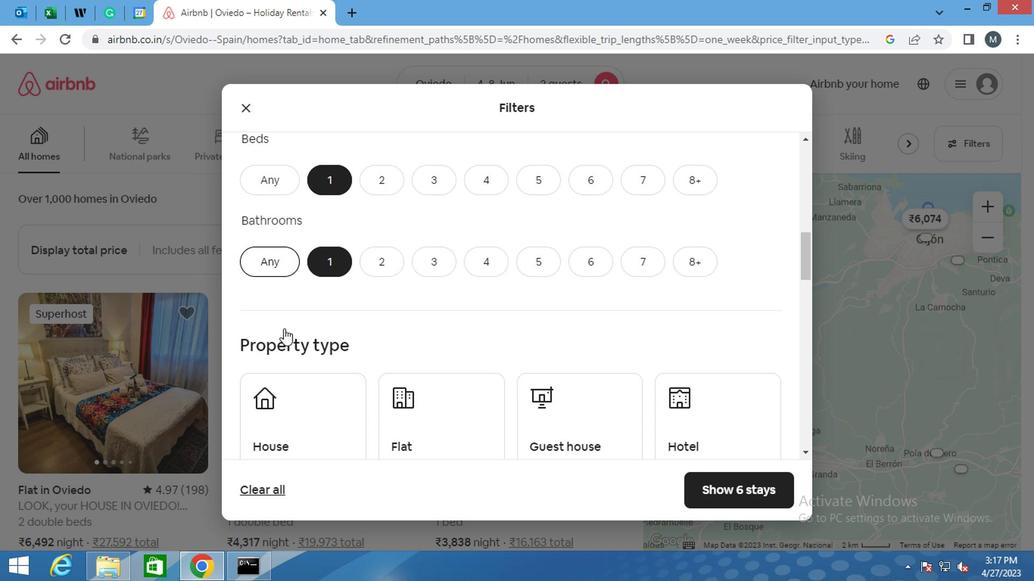 
Action: Mouse scrolled (281, 327) with delta (0, 0)
Screenshot: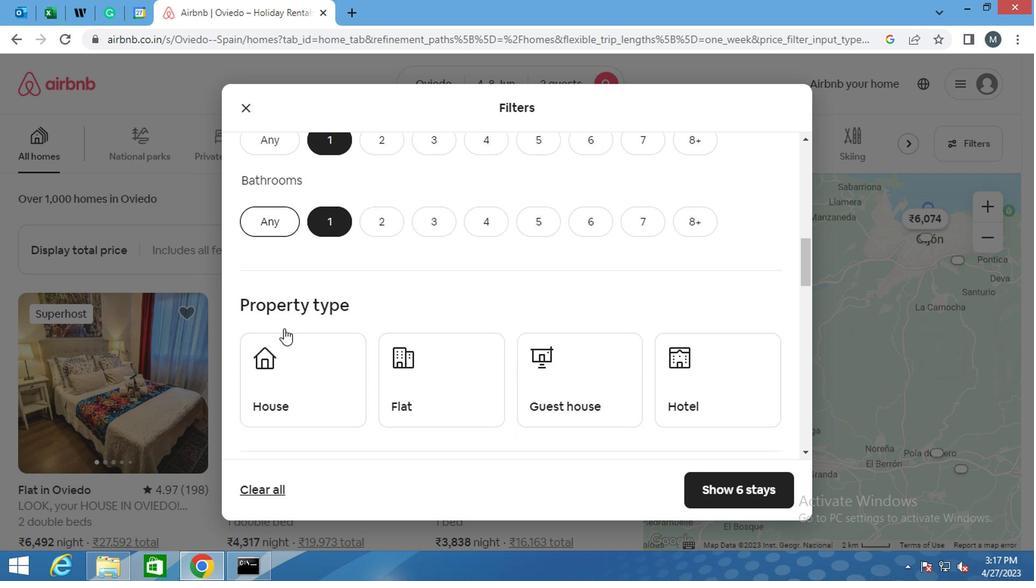 
Action: Mouse moved to (301, 301)
Screenshot: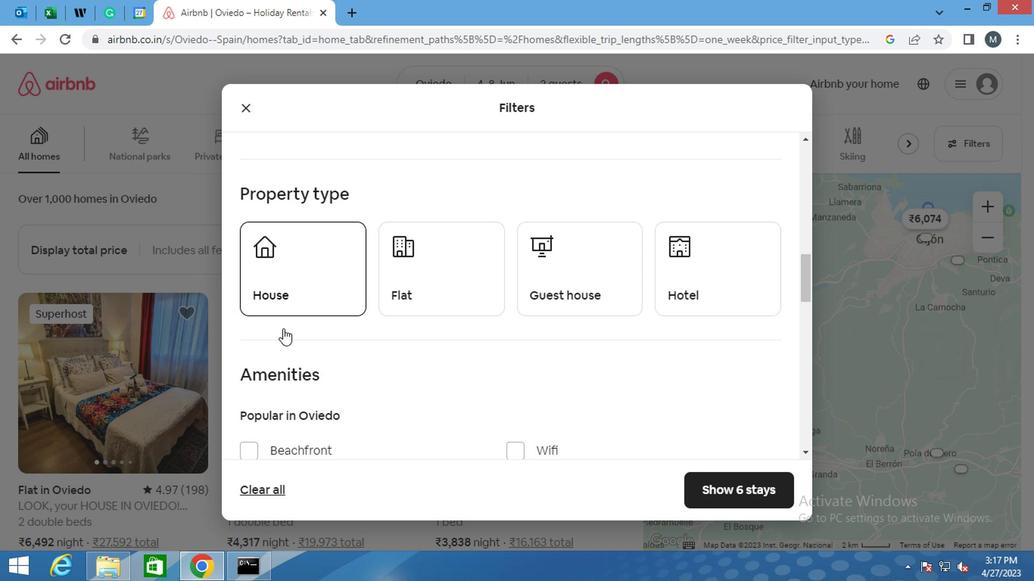 
Action: Mouse pressed left at (301, 301)
Screenshot: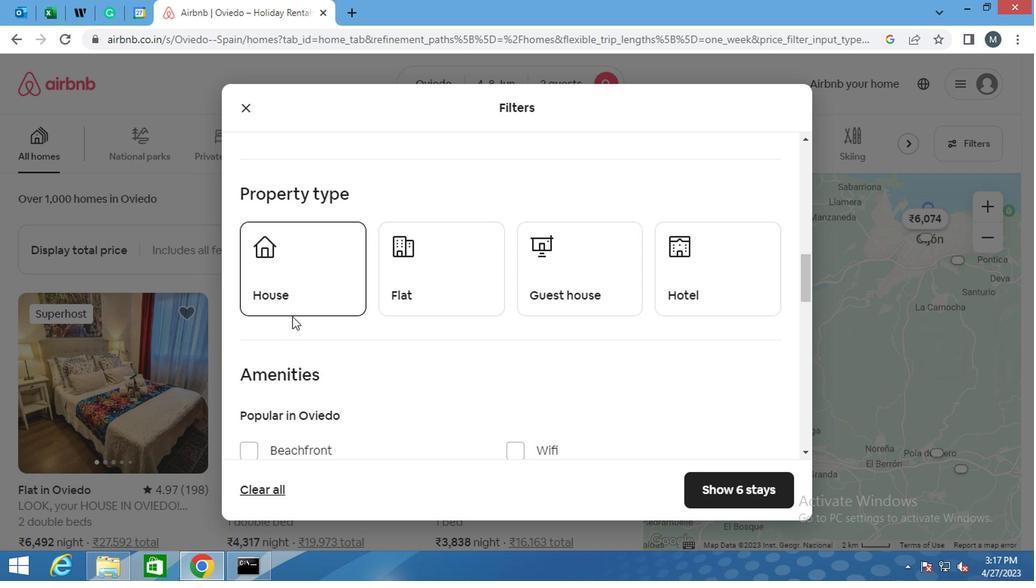 
Action: Mouse moved to (403, 300)
Screenshot: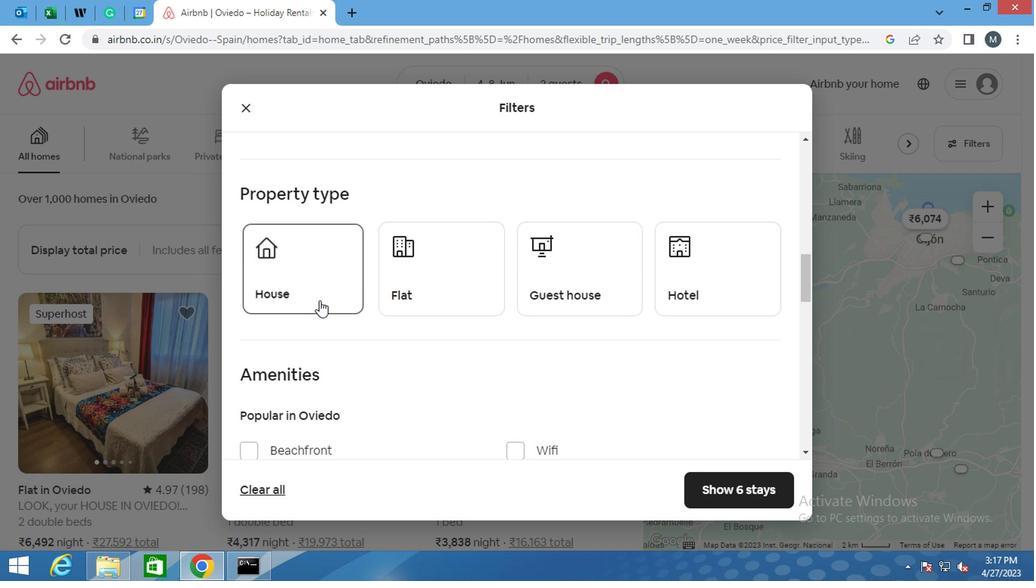 
Action: Mouse pressed left at (403, 300)
Screenshot: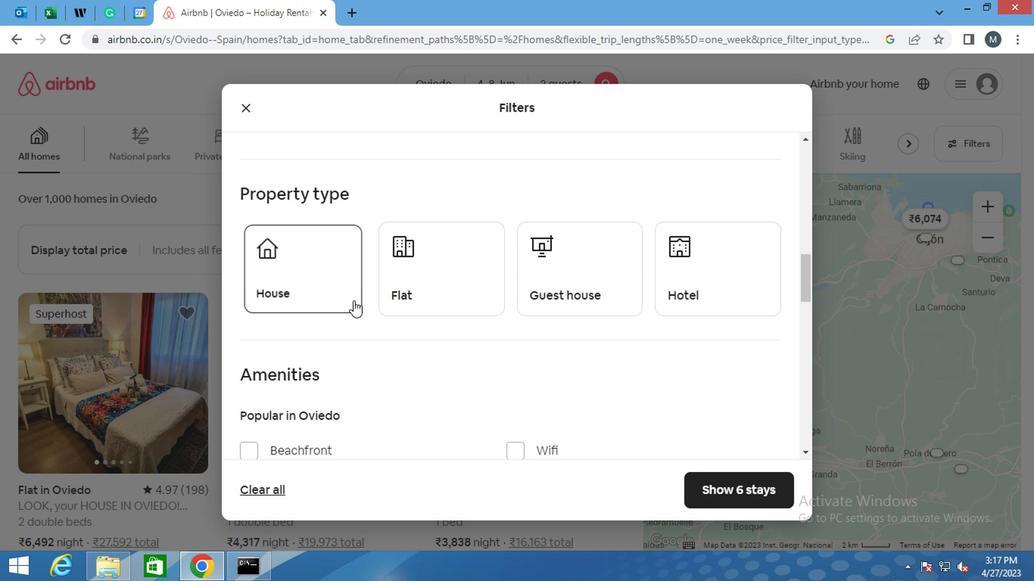 
Action: Mouse moved to (548, 289)
Screenshot: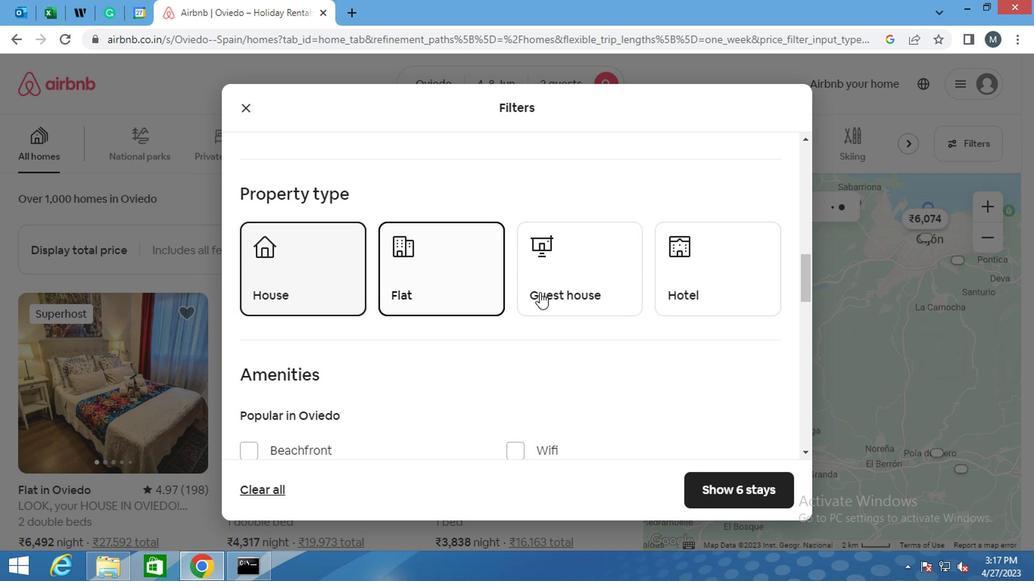 
Action: Mouse pressed left at (548, 289)
Screenshot: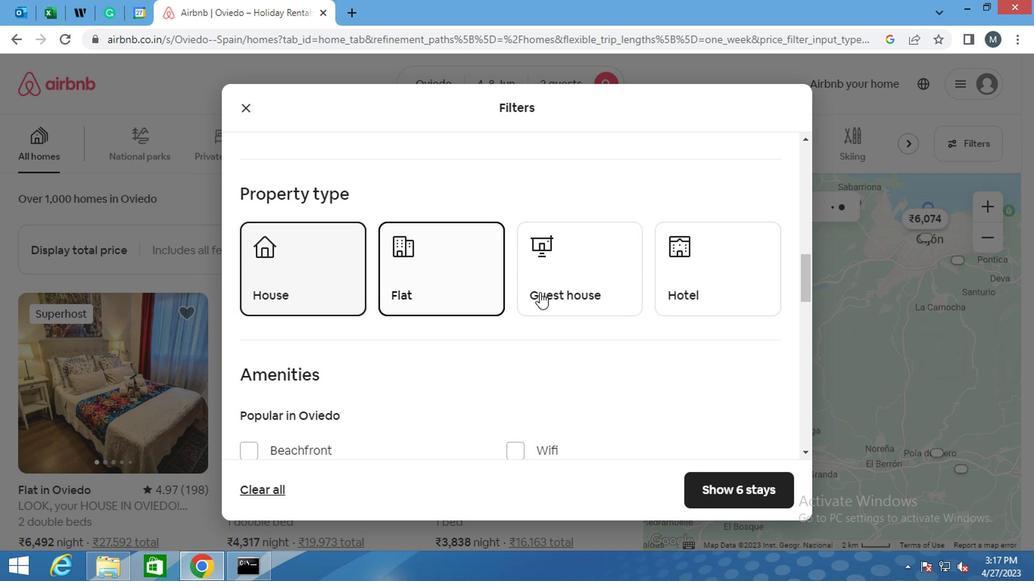 
Action: Mouse moved to (676, 259)
Screenshot: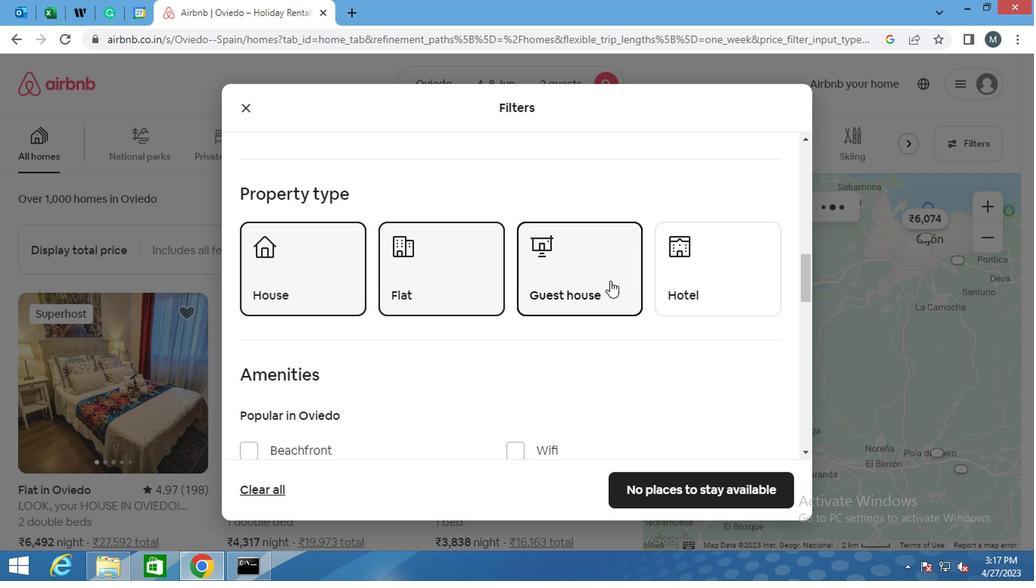 
Action: Mouse pressed left at (676, 259)
Screenshot: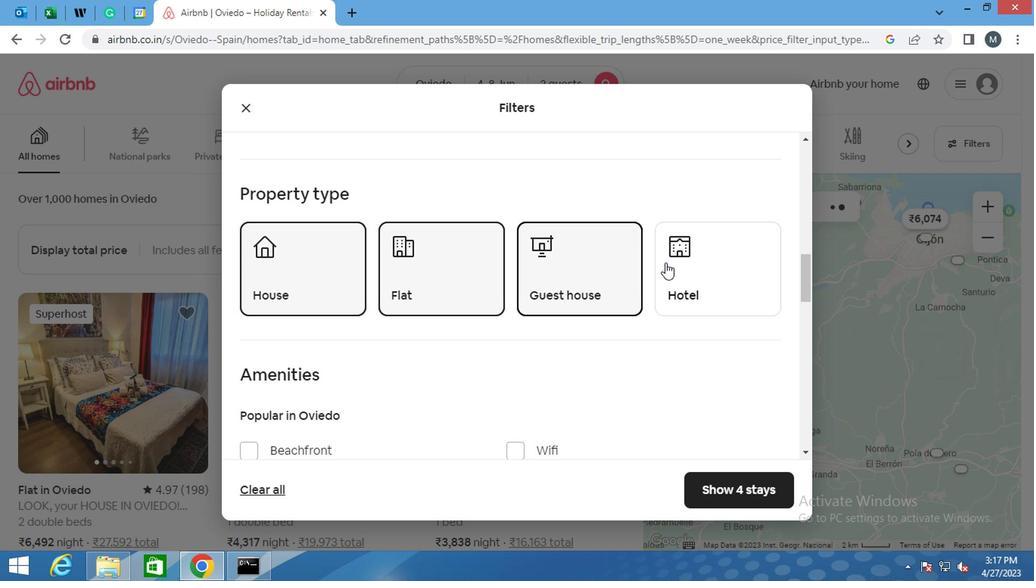 
Action: Mouse moved to (433, 314)
Screenshot: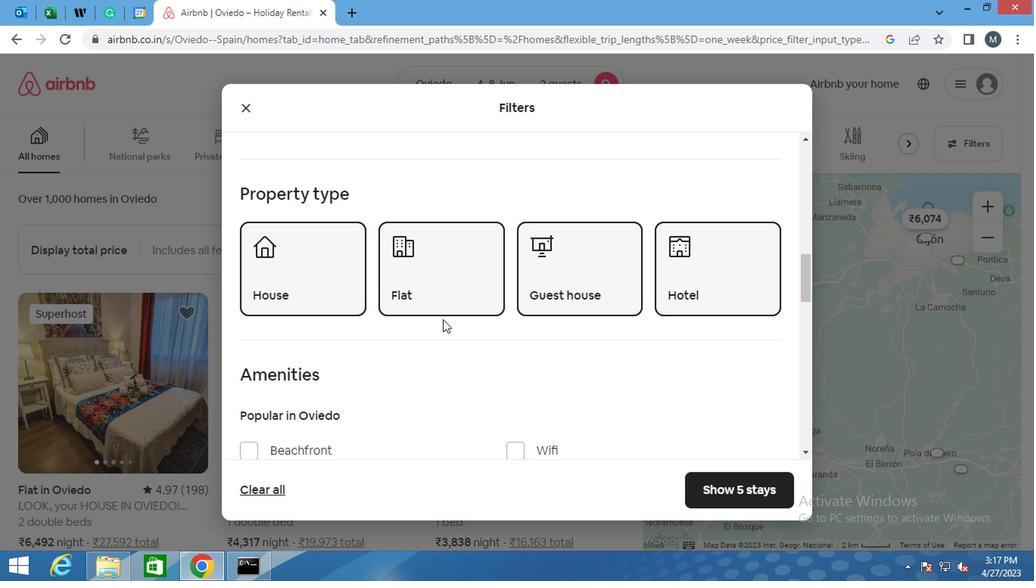 
Action: Mouse scrolled (433, 314) with delta (0, 0)
Screenshot: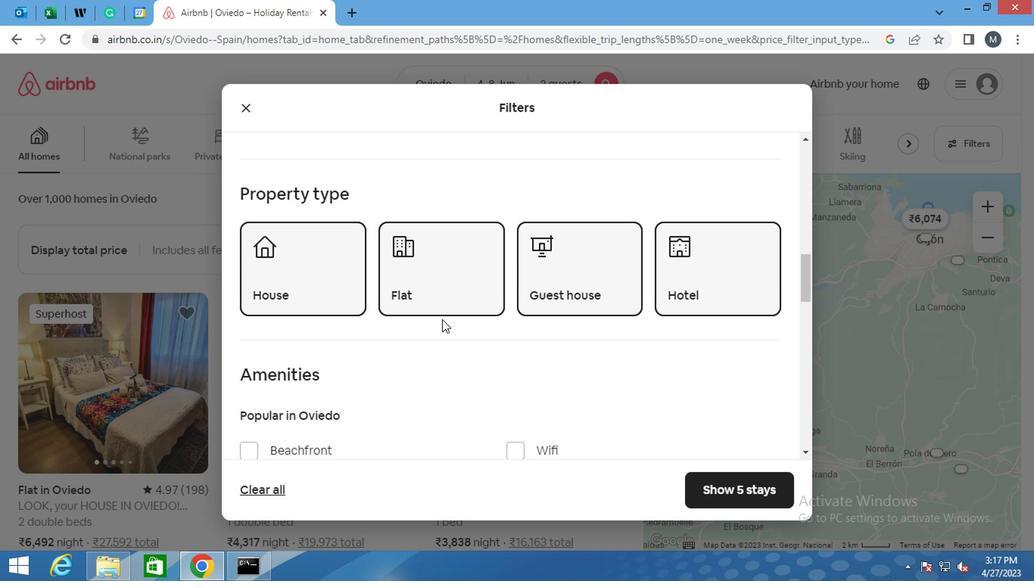 
Action: Mouse moved to (433, 314)
Screenshot: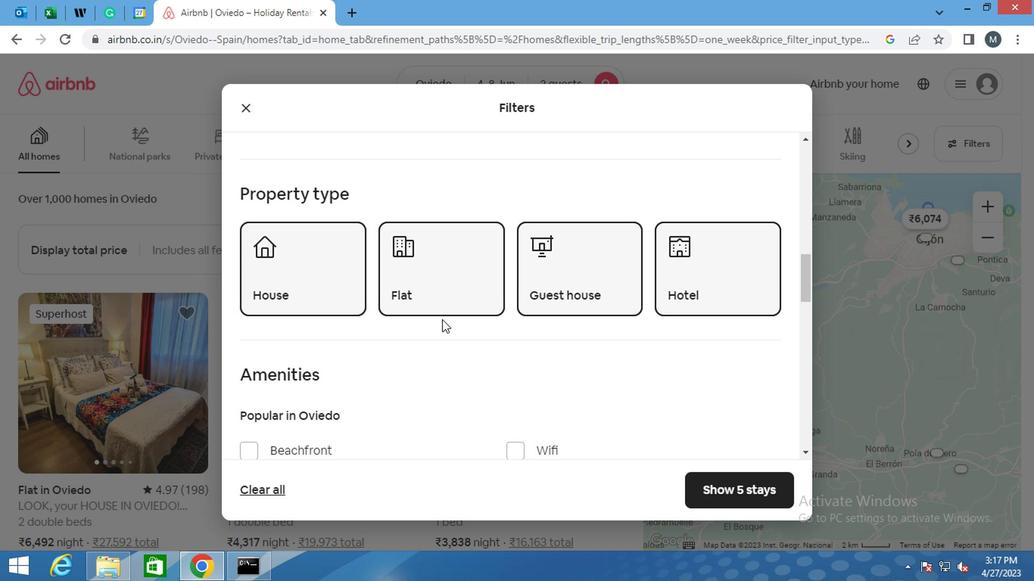 
Action: Mouse scrolled (433, 314) with delta (0, 0)
Screenshot: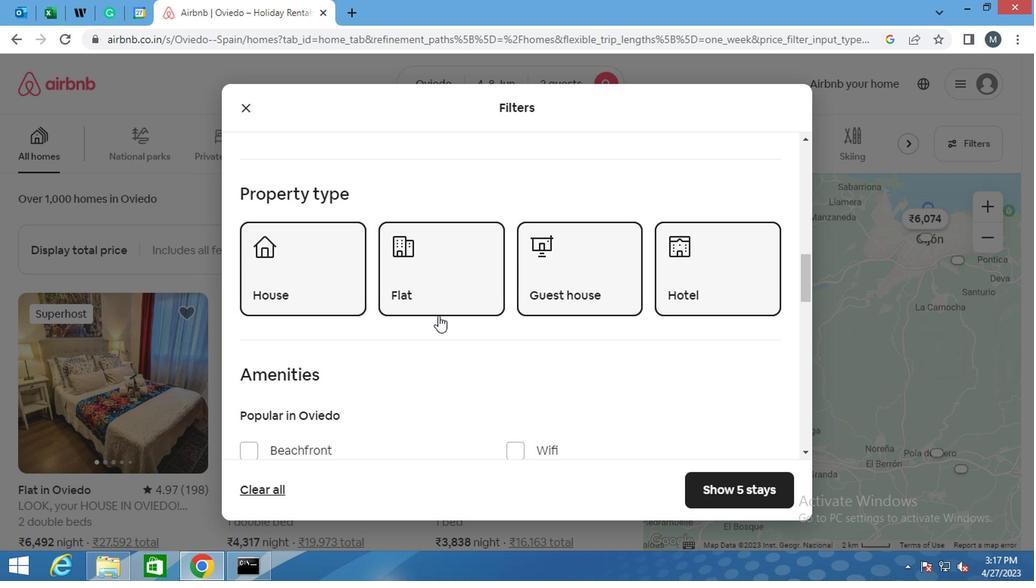 
Action: Mouse moved to (508, 365)
Screenshot: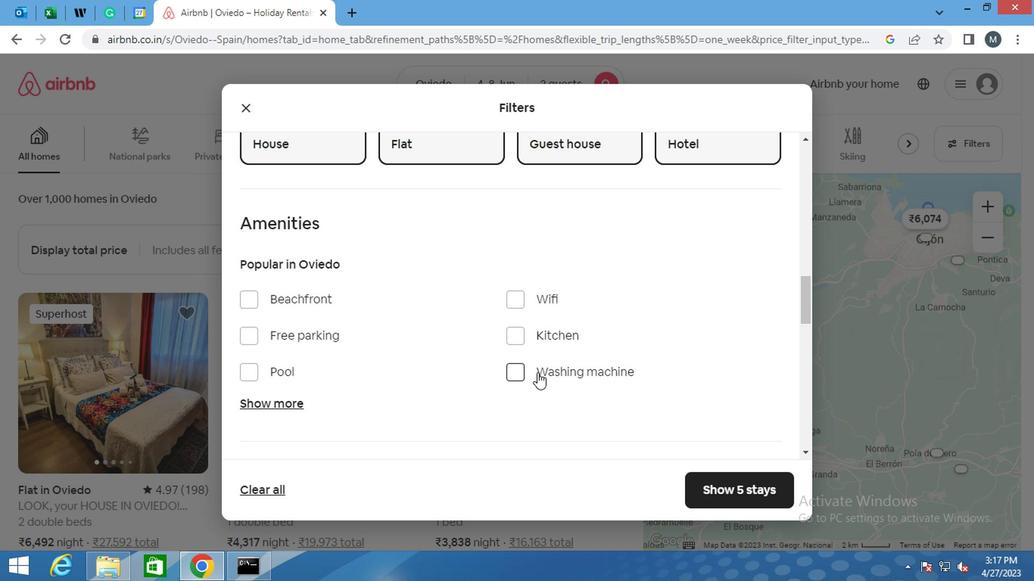 
Action: Mouse pressed left at (508, 365)
Screenshot: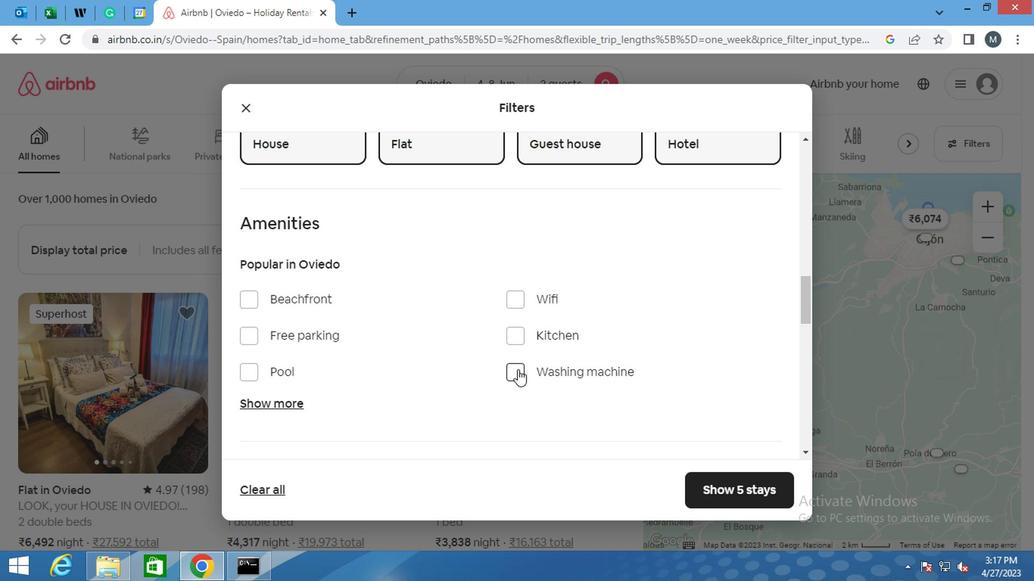 
Action: Mouse moved to (411, 331)
Screenshot: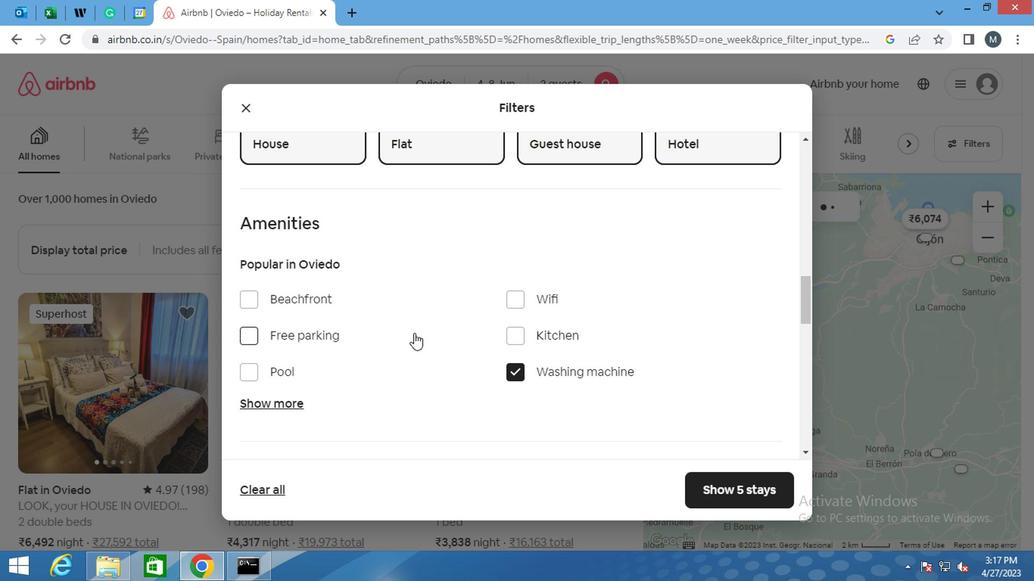 
Action: Mouse scrolled (411, 330) with delta (0, -1)
Screenshot: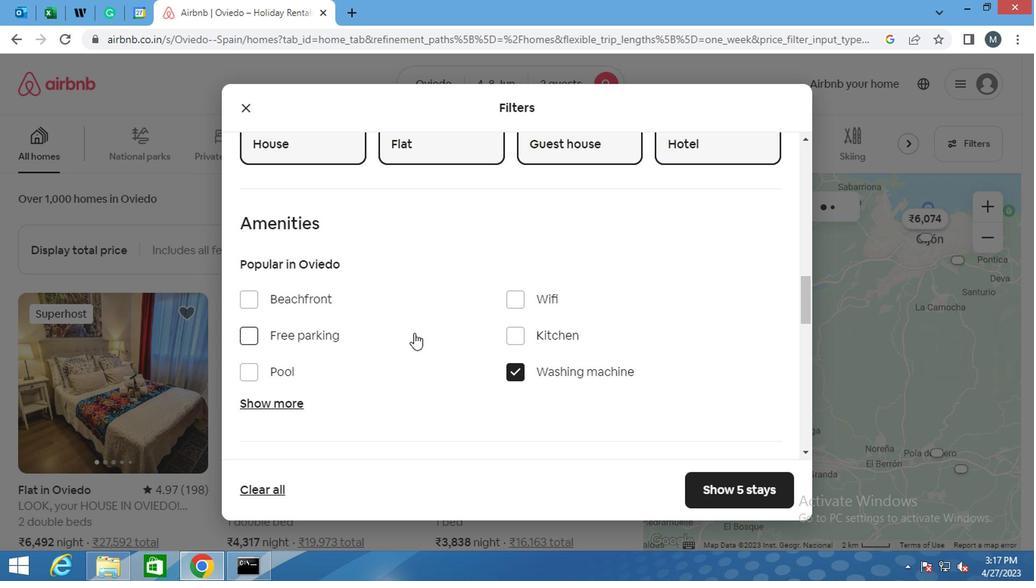 
Action: Mouse scrolled (411, 330) with delta (0, -1)
Screenshot: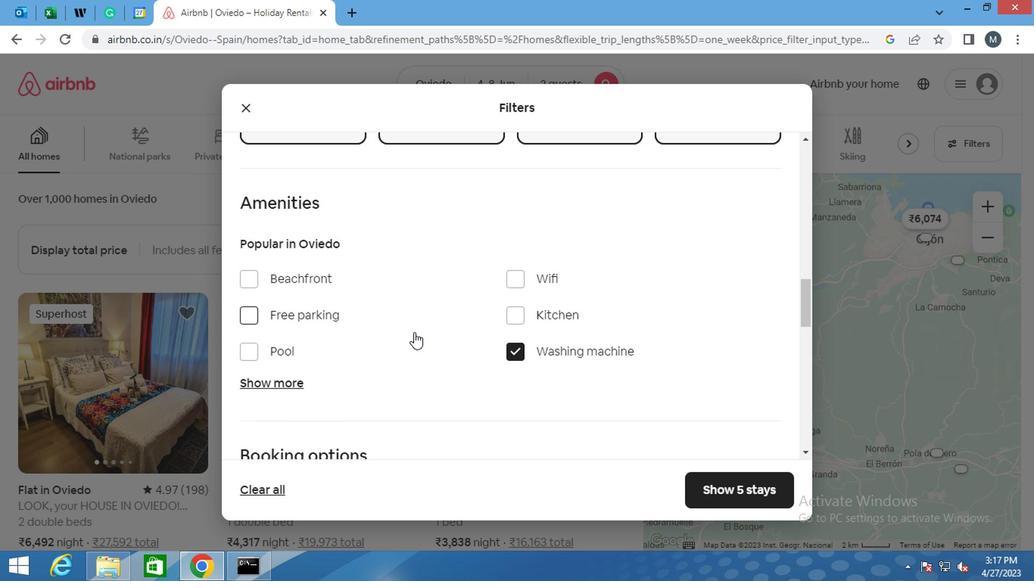 
Action: Mouse moved to (412, 330)
Screenshot: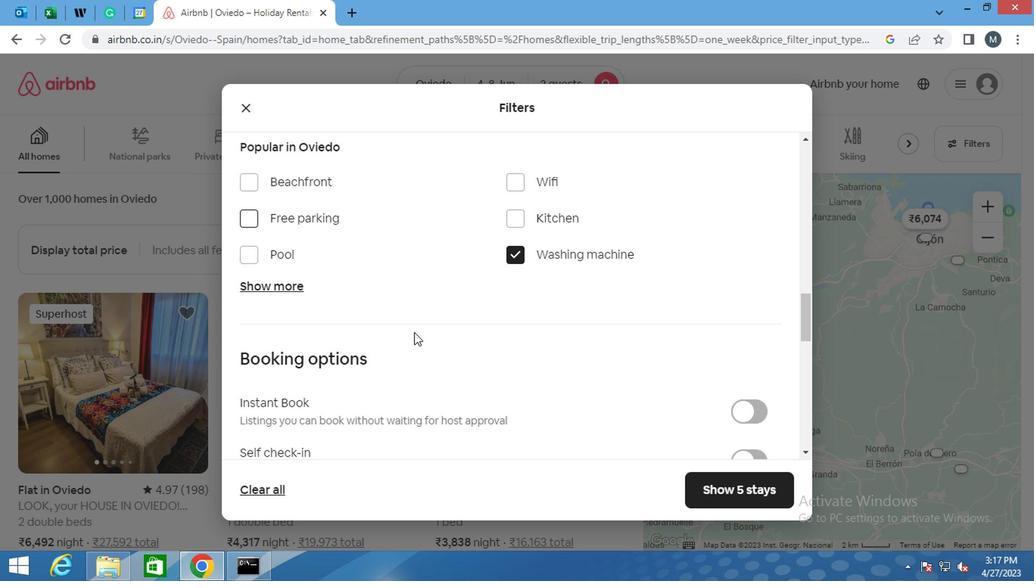 
Action: Mouse scrolled (412, 329) with delta (0, 0)
Screenshot: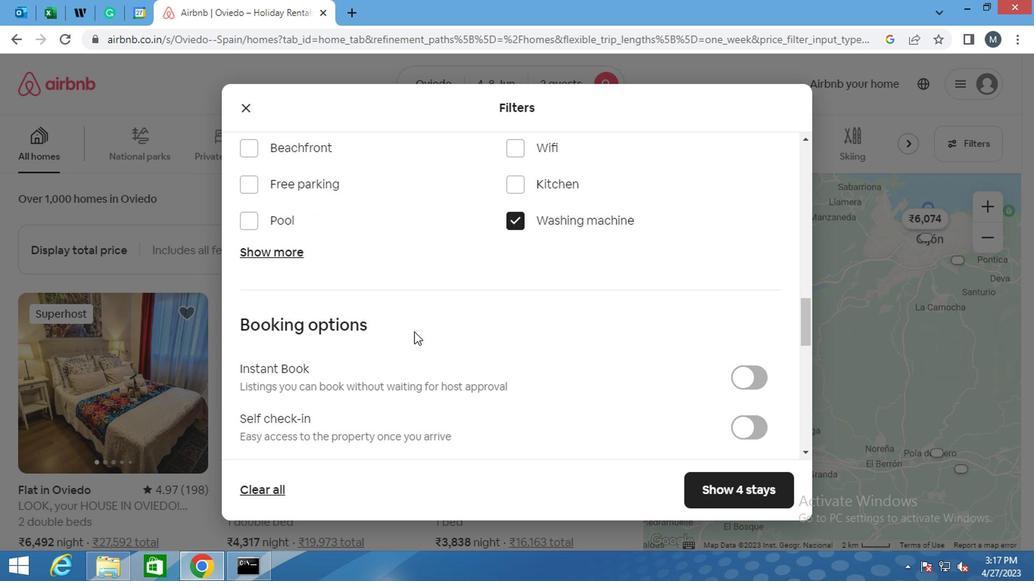 
Action: Mouse moved to (407, 337)
Screenshot: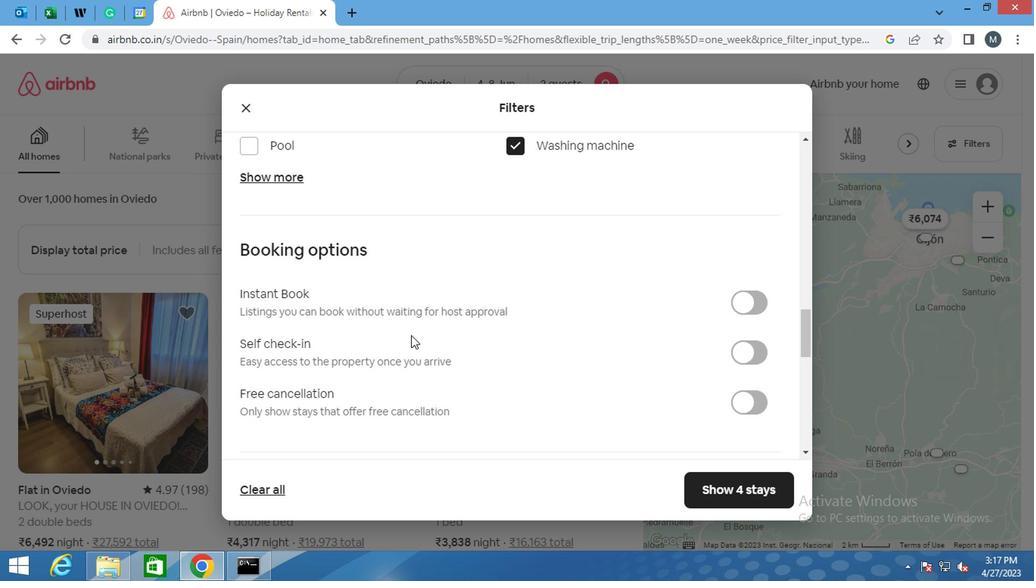 
Action: Mouse scrolled (407, 336) with delta (0, -1)
Screenshot: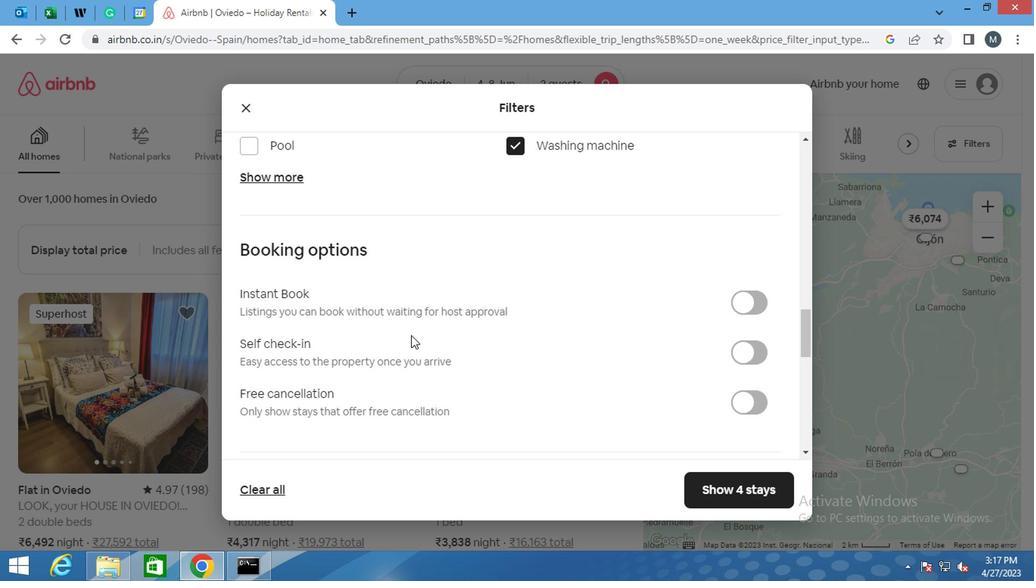 
Action: Mouse moved to (744, 274)
Screenshot: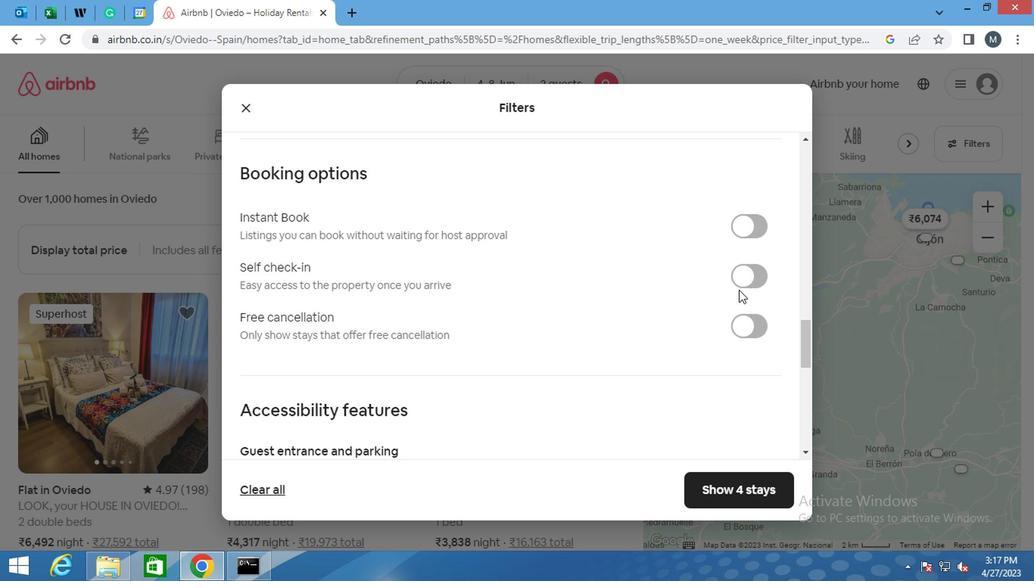 
Action: Mouse pressed left at (744, 274)
Screenshot: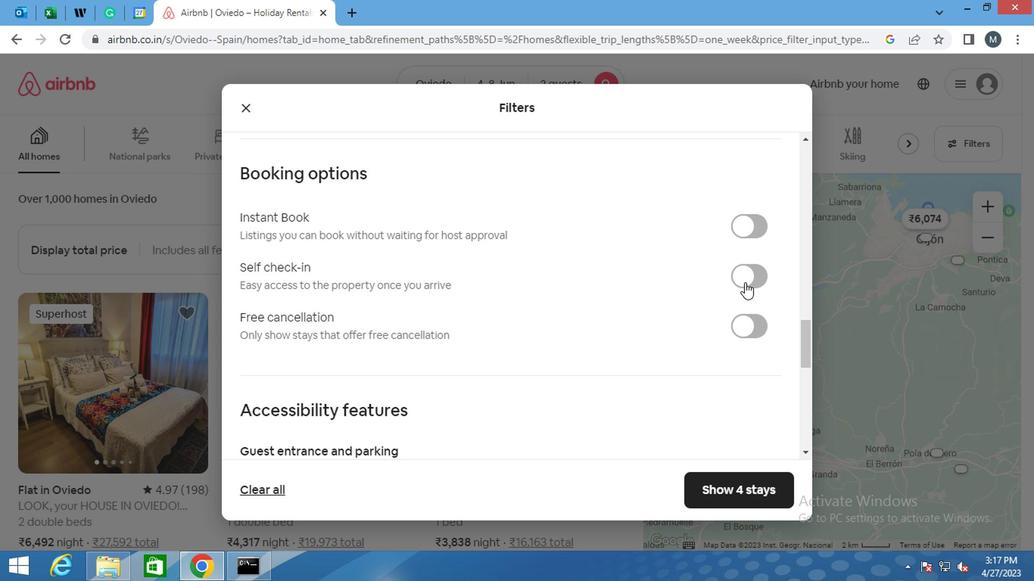 
Action: Mouse moved to (491, 336)
Screenshot: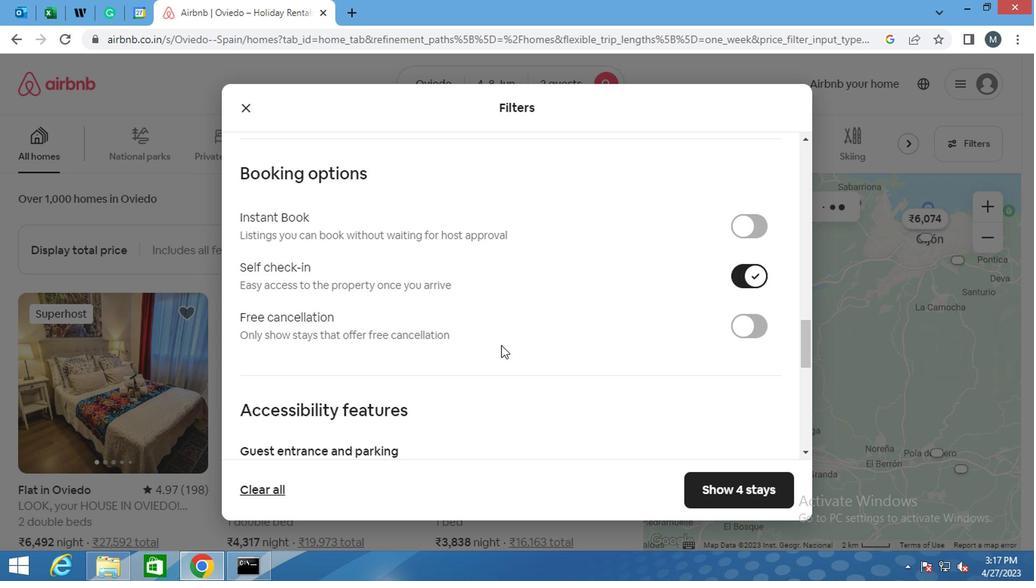 
Action: Mouse scrolled (491, 335) with delta (0, 0)
Screenshot: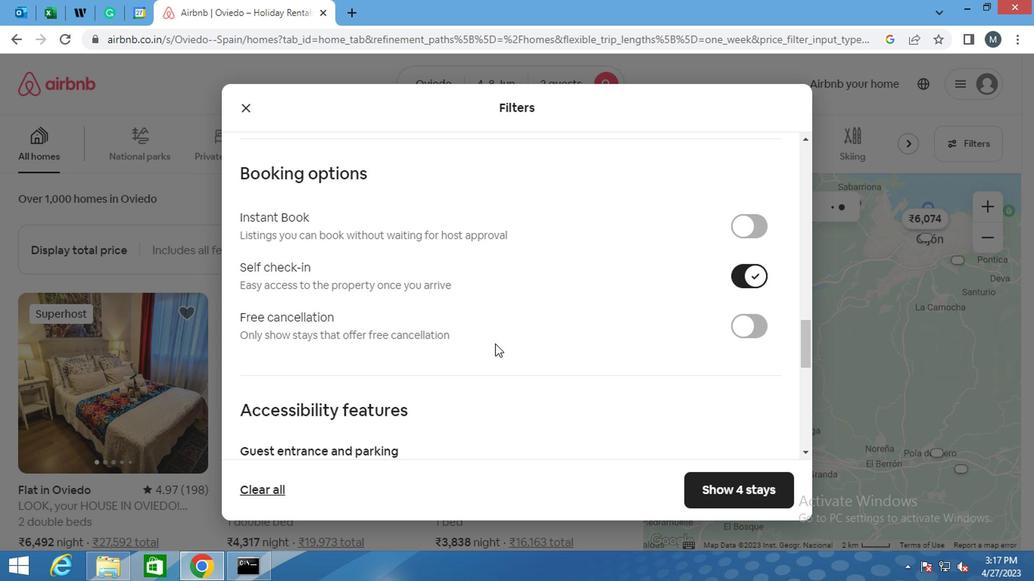 
Action: Mouse moved to (426, 338)
Screenshot: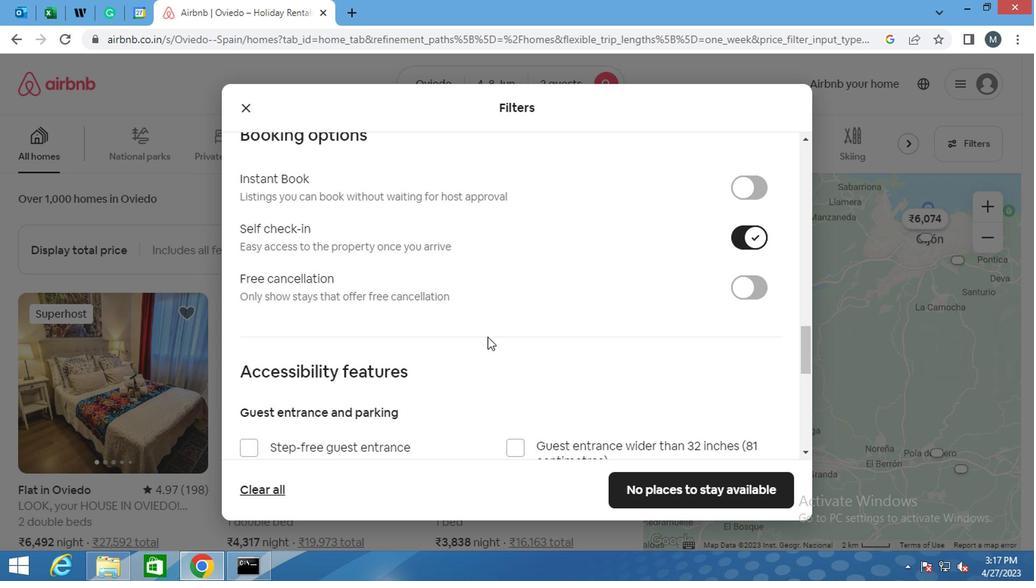 
Action: Mouse scrolled (426, 337) with delta (0, 0)
Screenshot: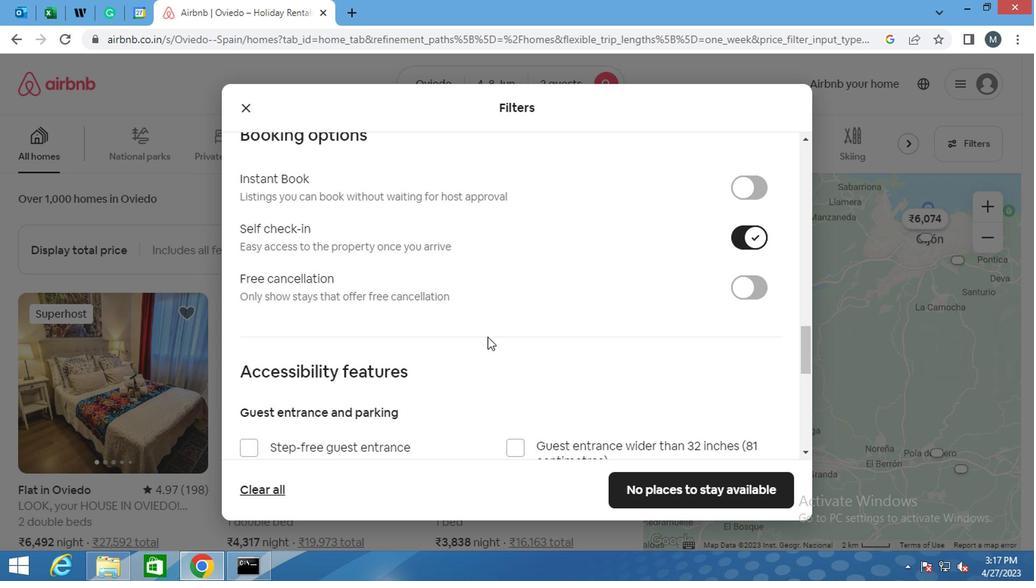 
Action: Mouse moved to (407, 343)
Screenshot: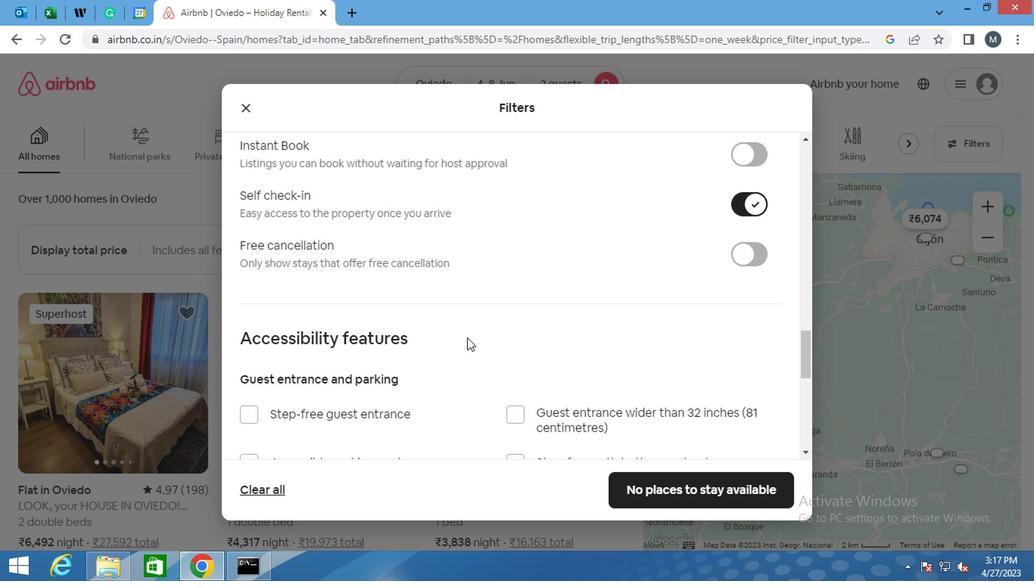 
Action: Mouse scrolled (407, 342) with delta (0, -1)
Screenshot: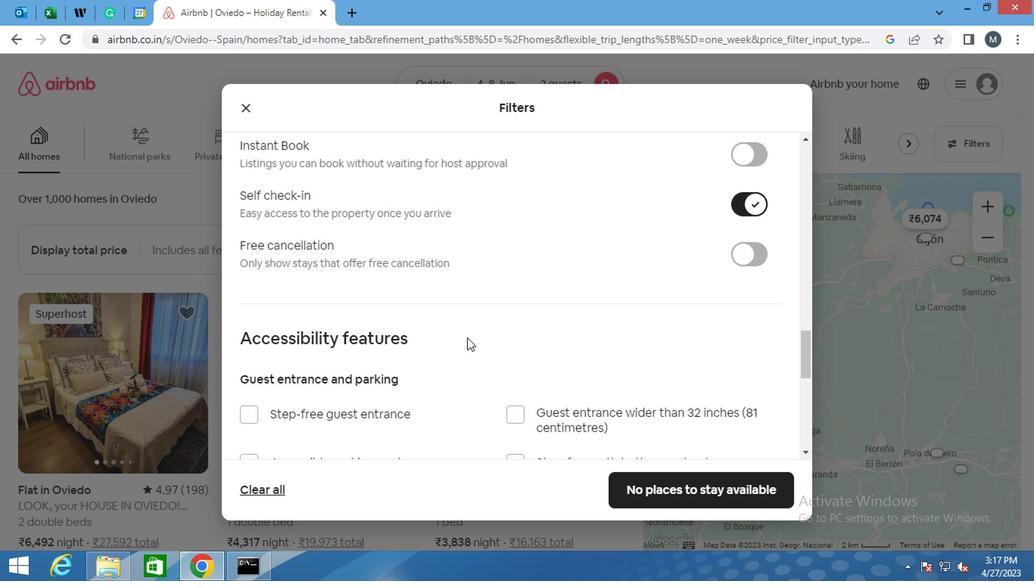 
Action: Mouse moved to (349, 350)
Screenshot: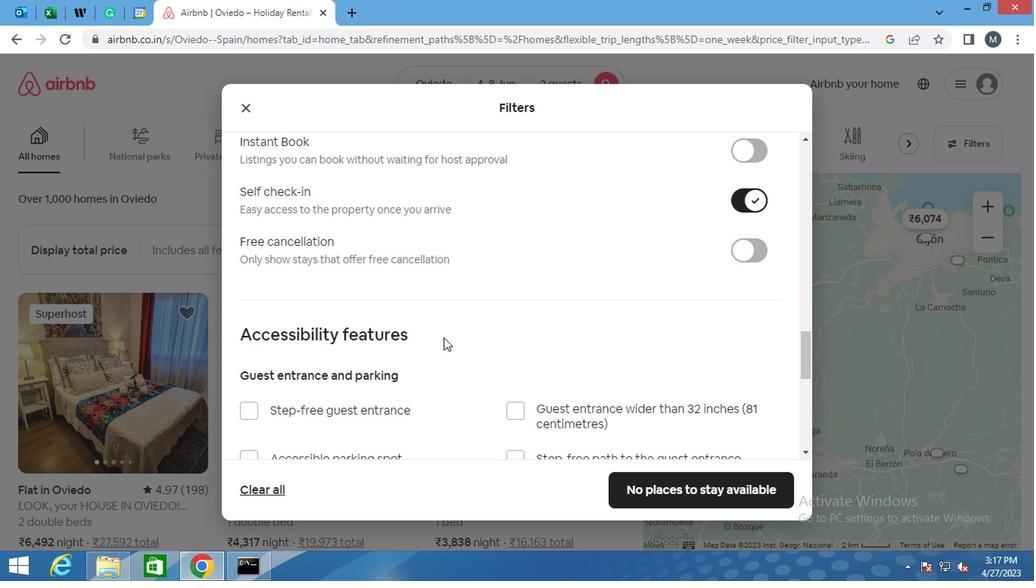 
Action: Mouse scrolled (349, 349) with delta (0, -1)
Screenshot: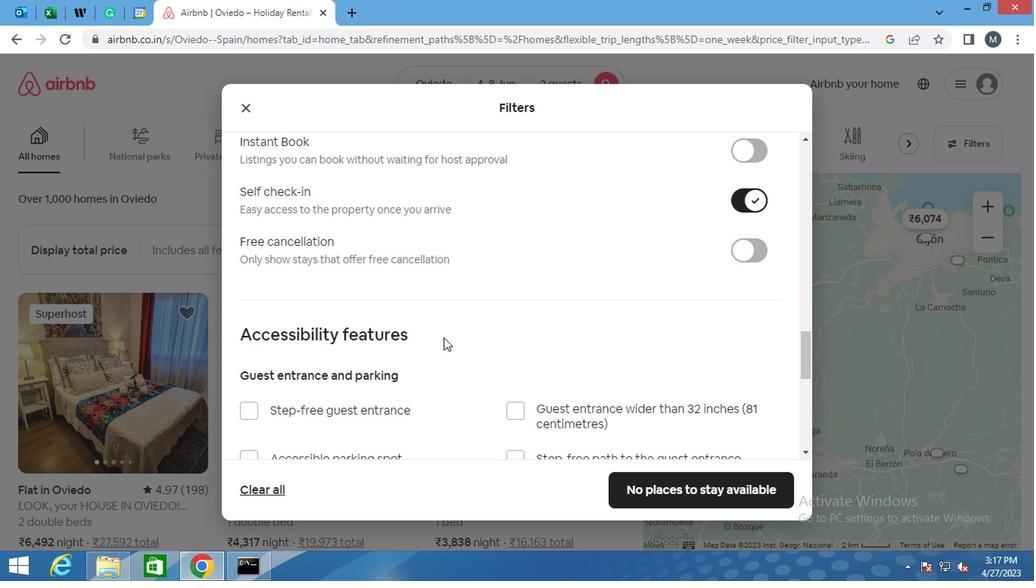 
Action: Mouse moved to (308, 354)
Screenshot: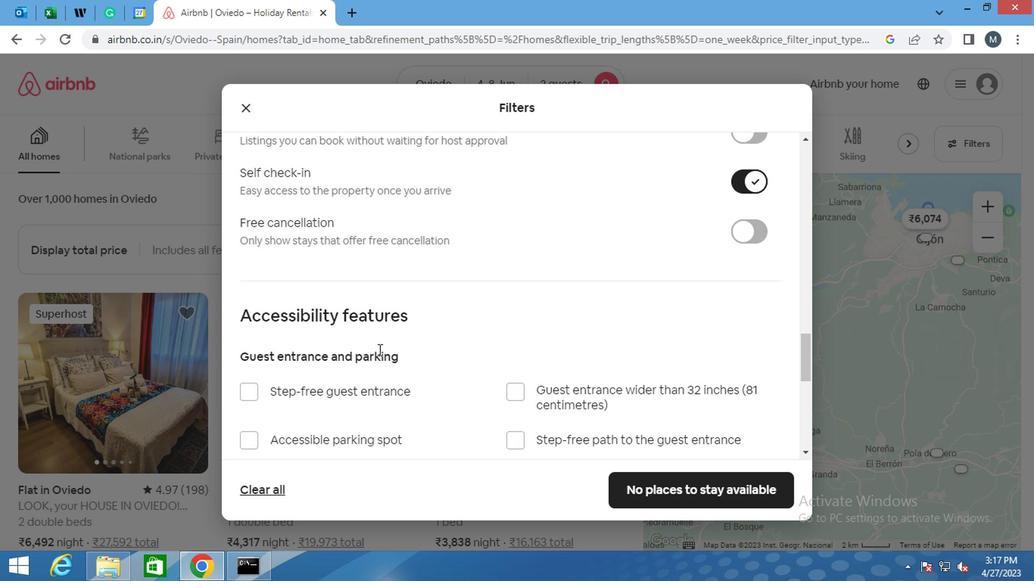 
Action: Mouse scrolled (308, 352) with delta (0, -1)
Screenshot: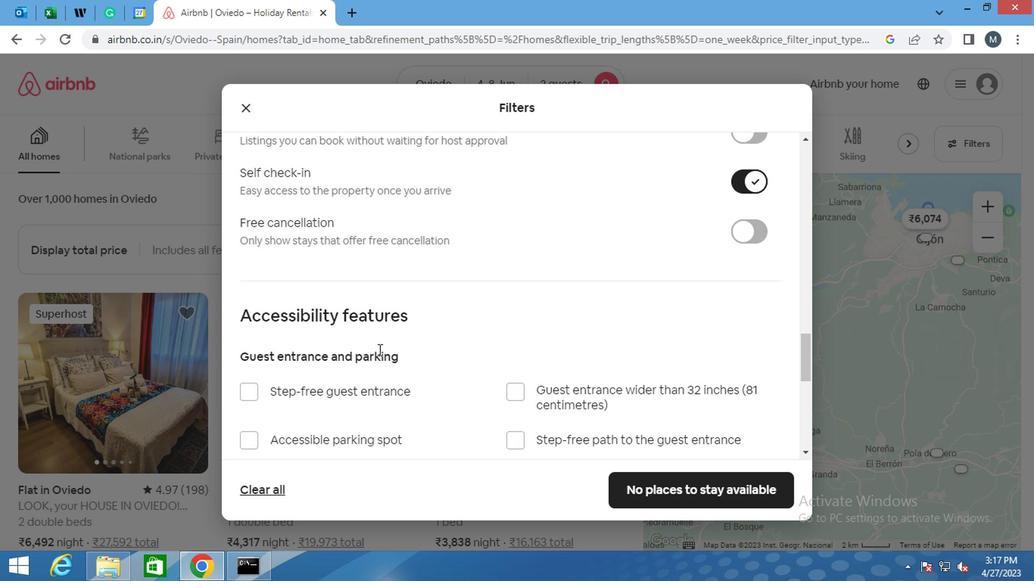 
Action: Mouse moved to (296, 356)
Screenshot: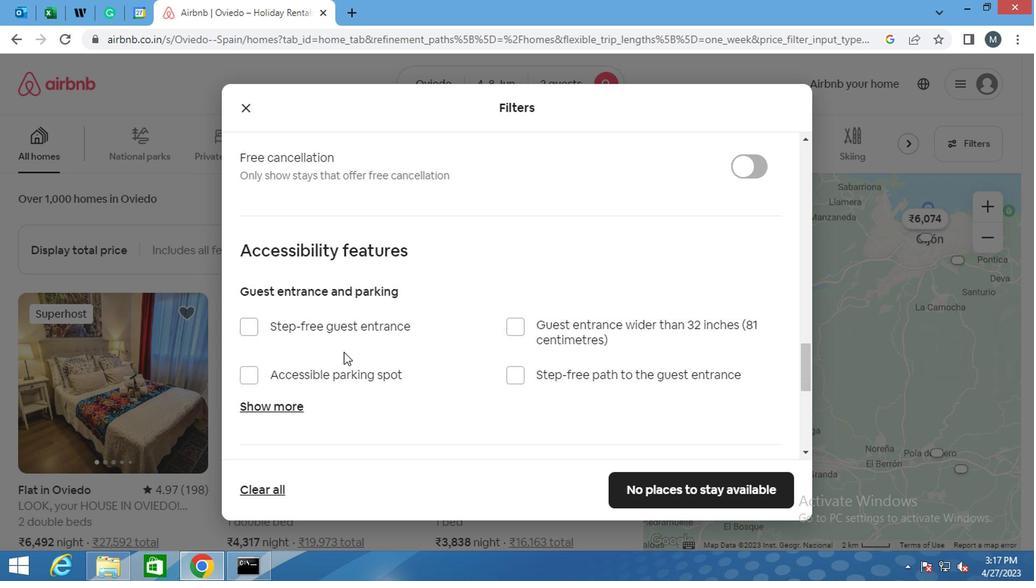 
Action: Mouse scrolled (296, 356) with delta (0, 0)
Screenshot: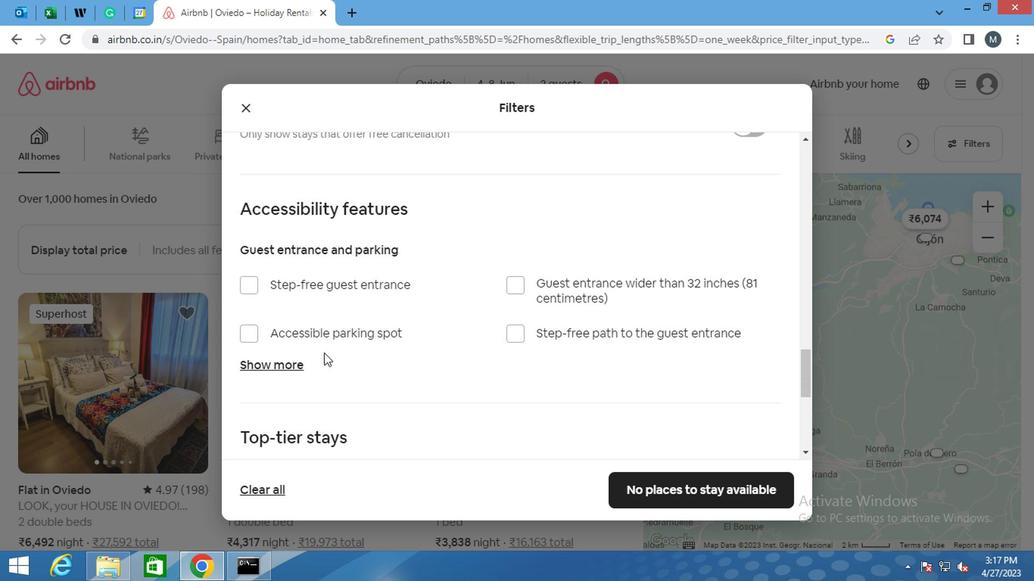 
Action: Mouse moved to (246, 394)
Screenshot: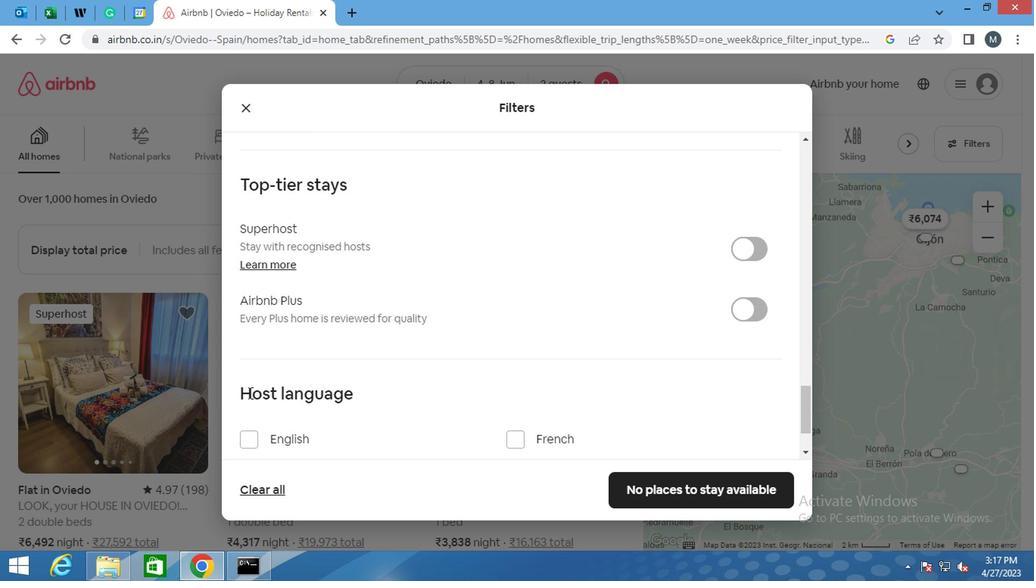 
Action: Mouse scrolled (246, 393) with delta (0, -1)
Screenshot: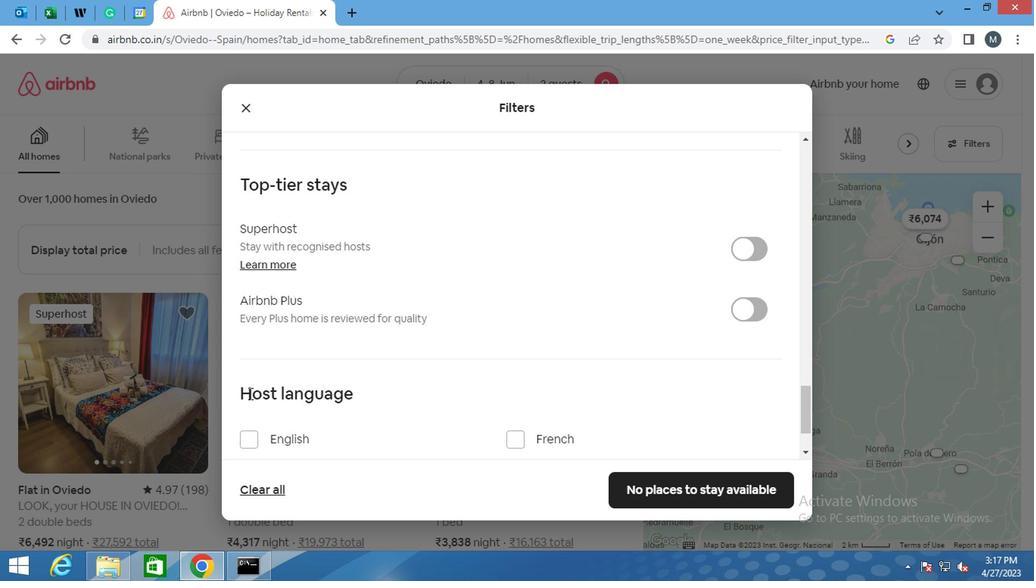 
Action: Mouse moved to (246, 395)
Screenshot: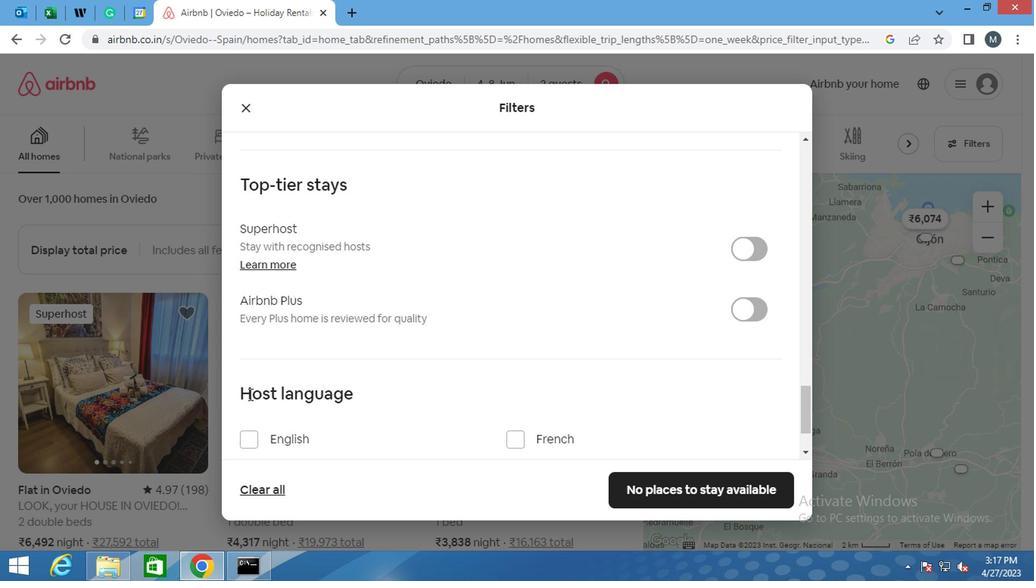 
Action: Mouse scrolled (246, 394) with delta (0, 0)
Screenshot: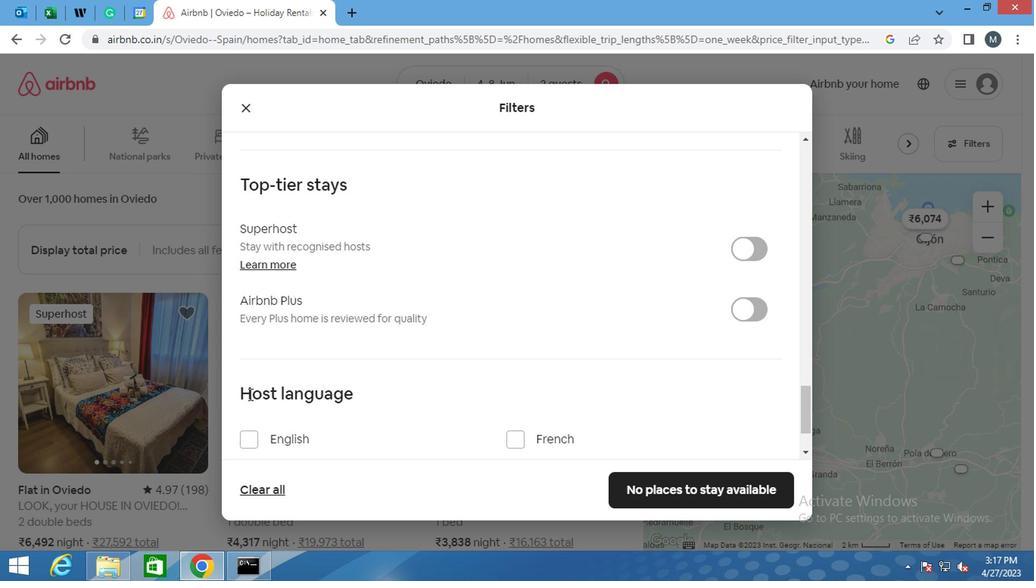 
Action: Mouse moved to (259, 348)
Screenshot: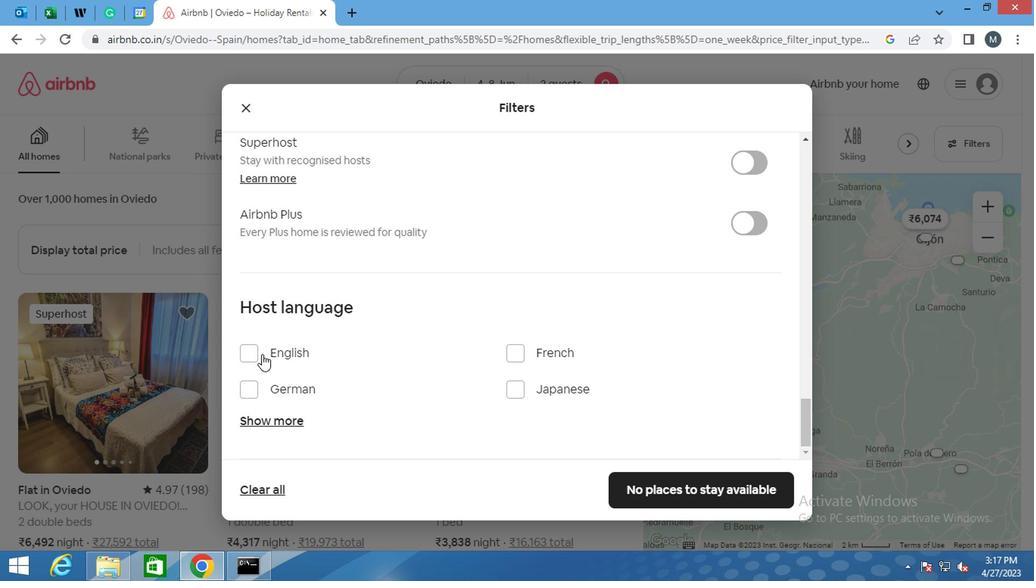 
Action: Mouse pressed left at (259, 348)
Screenshot: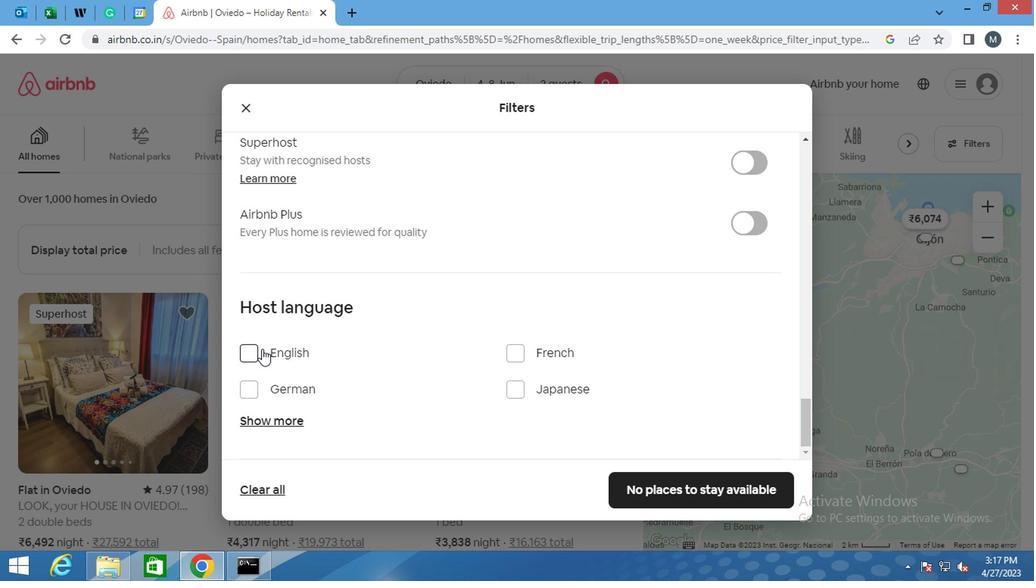 
Action: Mouse moved to (680, 491)
Screenshot: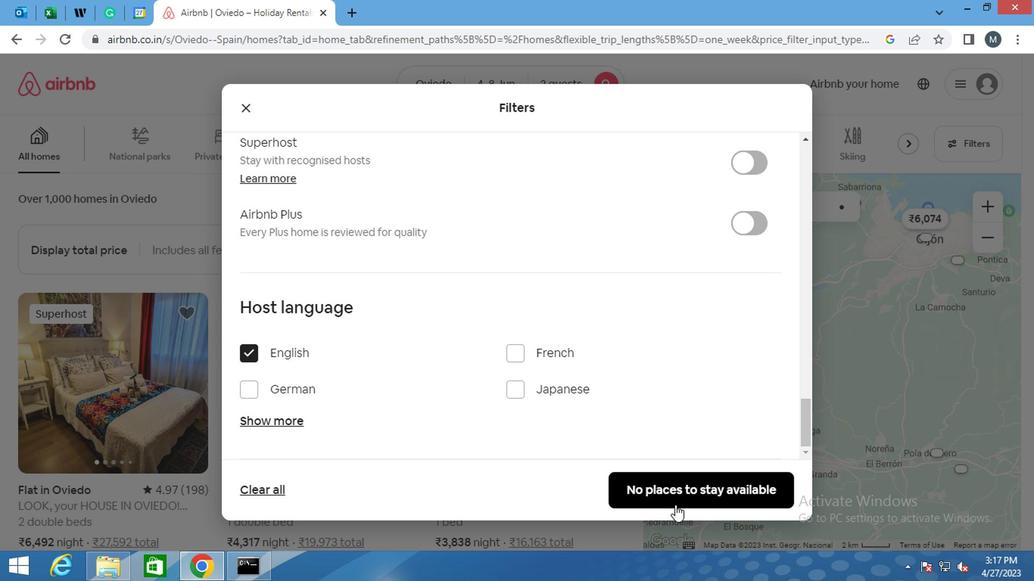 
Action: Mouse pressed left at (680, 491)
Screenshot: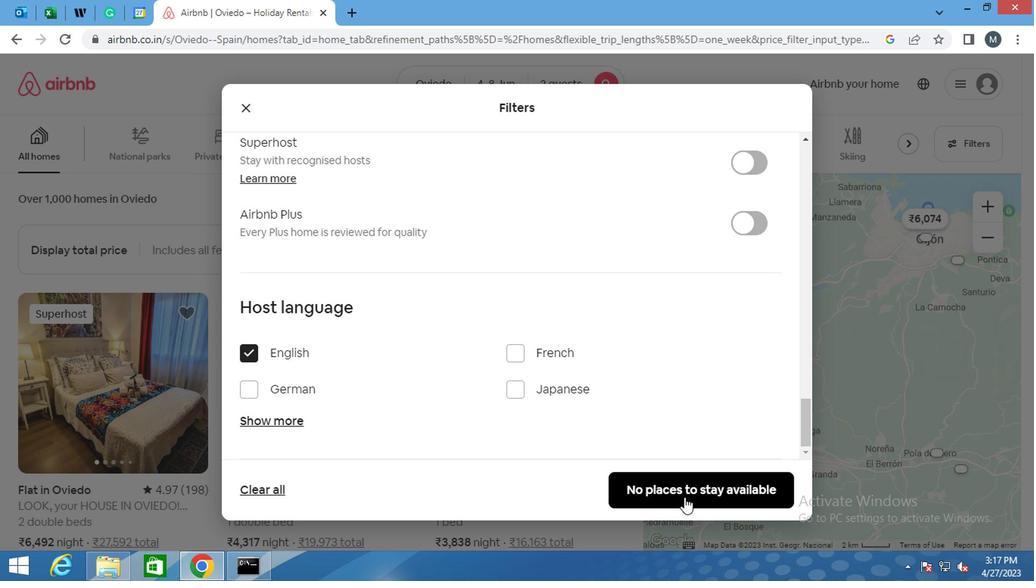 
